 Task: Look for space in Medellín, Colombia from 9th June, 2023 to 16th June, 2023 for 2 adults in price range Rs.8000 to Rs.16000. Place can be entire place with 2 bedrooms having 2 beds and 1 bathroom. Property type can be house, flat, guest house. Amenities needed are: washing machine. Booking option can be shelf check-in. Required host language is English.
Action: Mouse moved to (441, 92)
Screenshot: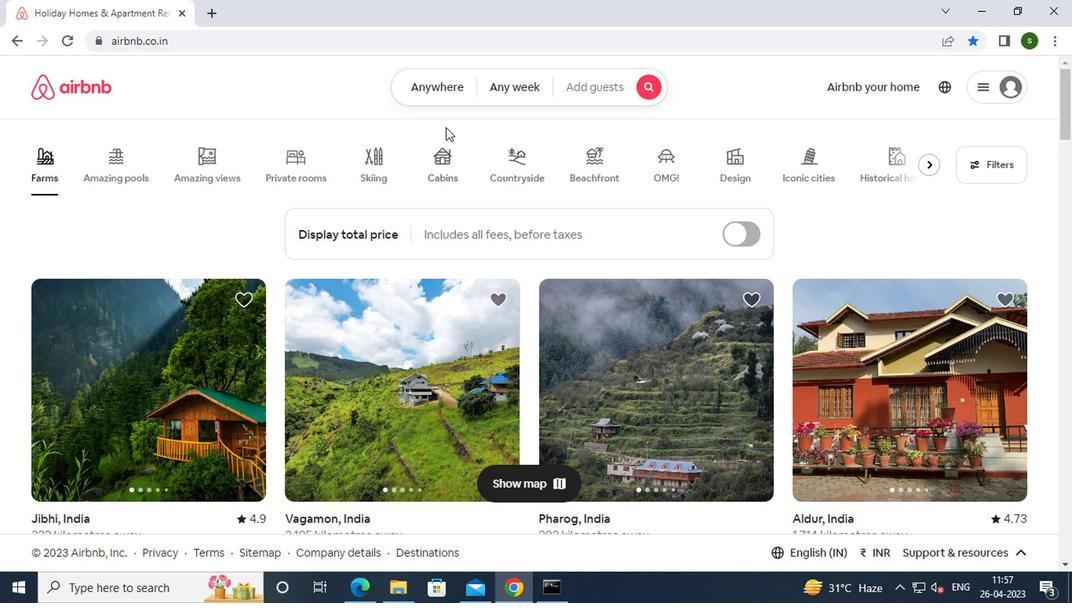 
Action: Mouse pressed left at (441, 92)
Screenshot: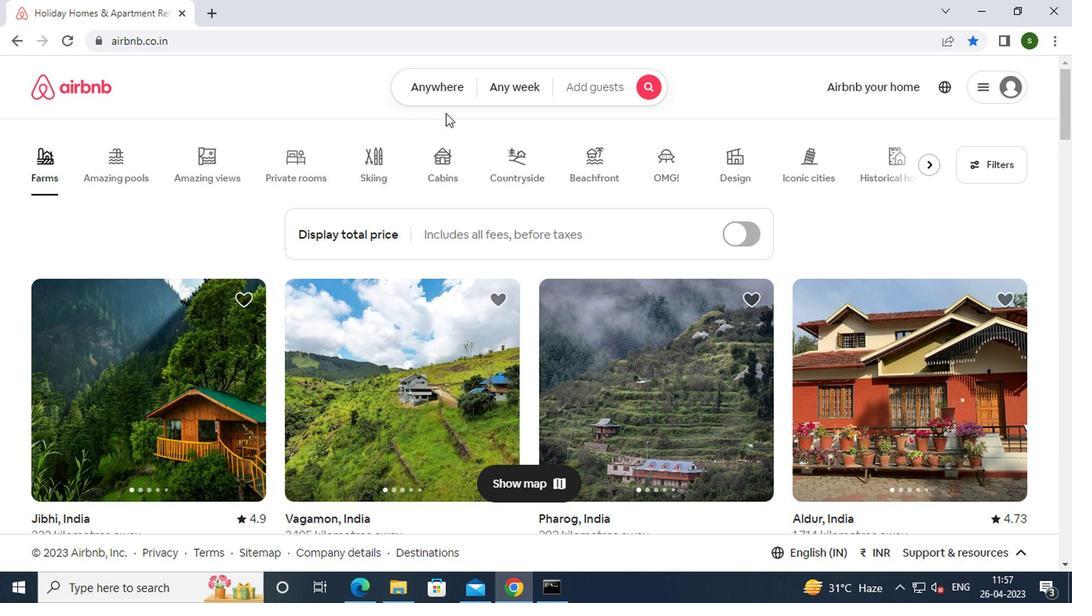 
Action: Mouse moved to (332, 147)
Screenshot: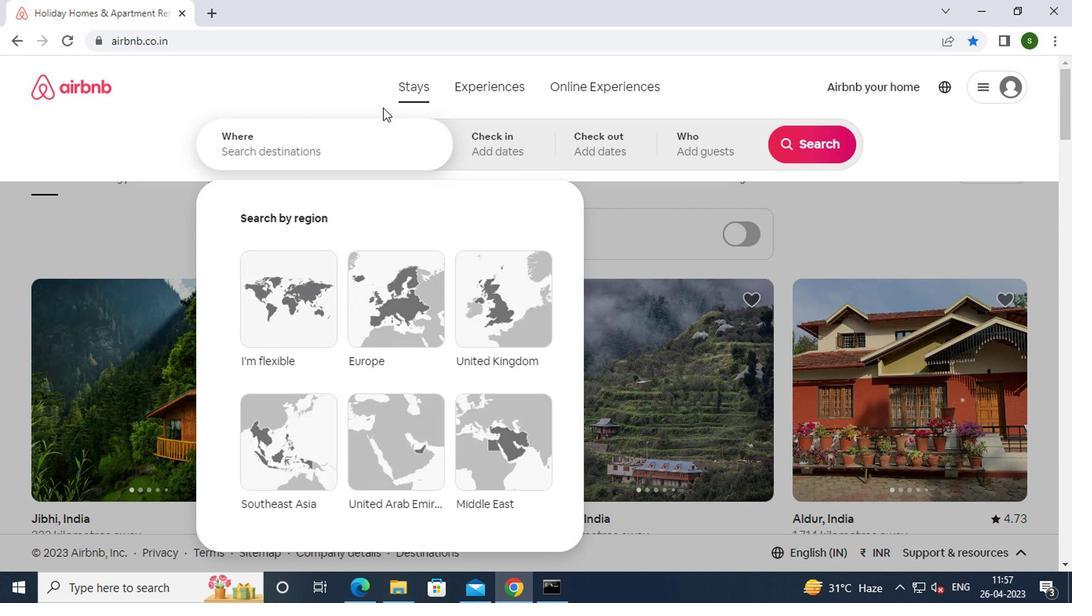 
Action: Mouse pressed left at (332, 147)
Screenshot: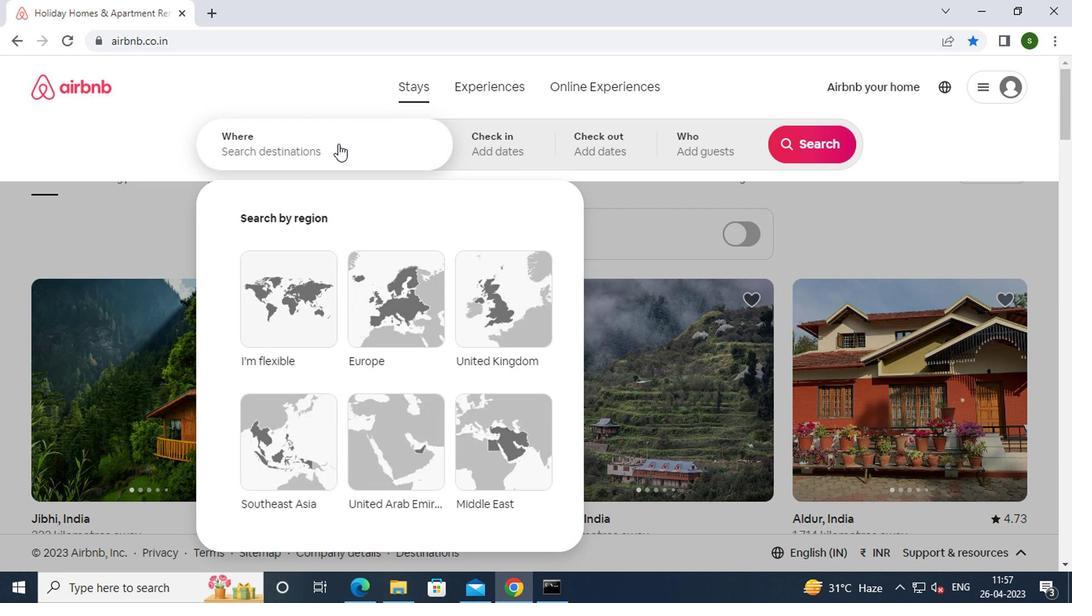 
Action: Key pressed m<Key.caps_lock>edellin,<Key.space><Key.caps_lock>c<Key.caps_lock>olombia<Key.enter>
Screenshot: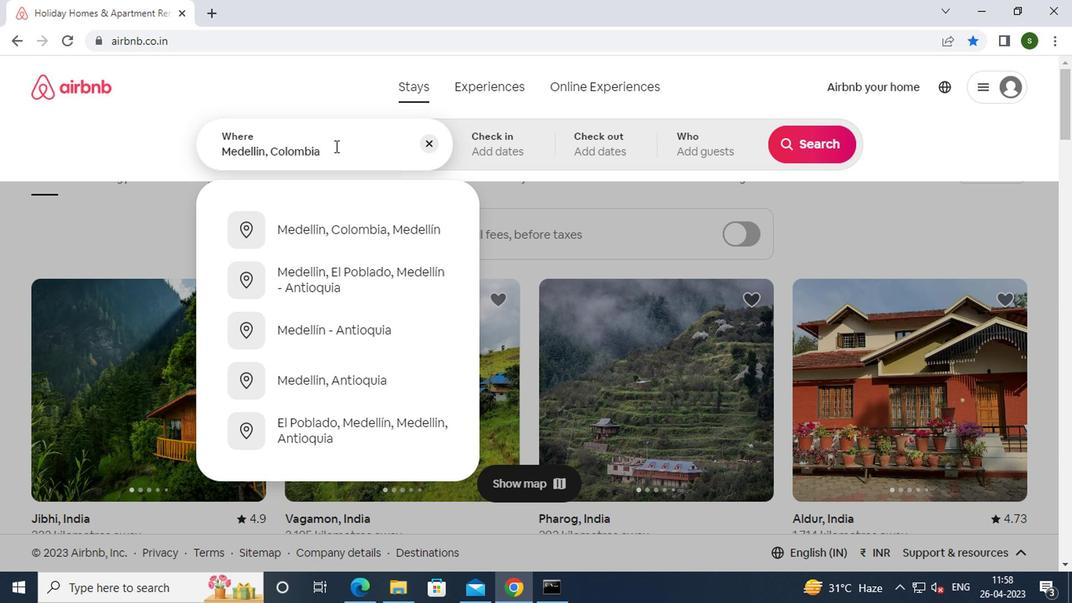 
Action: Mouse moved to (792, 268)
Screenshot: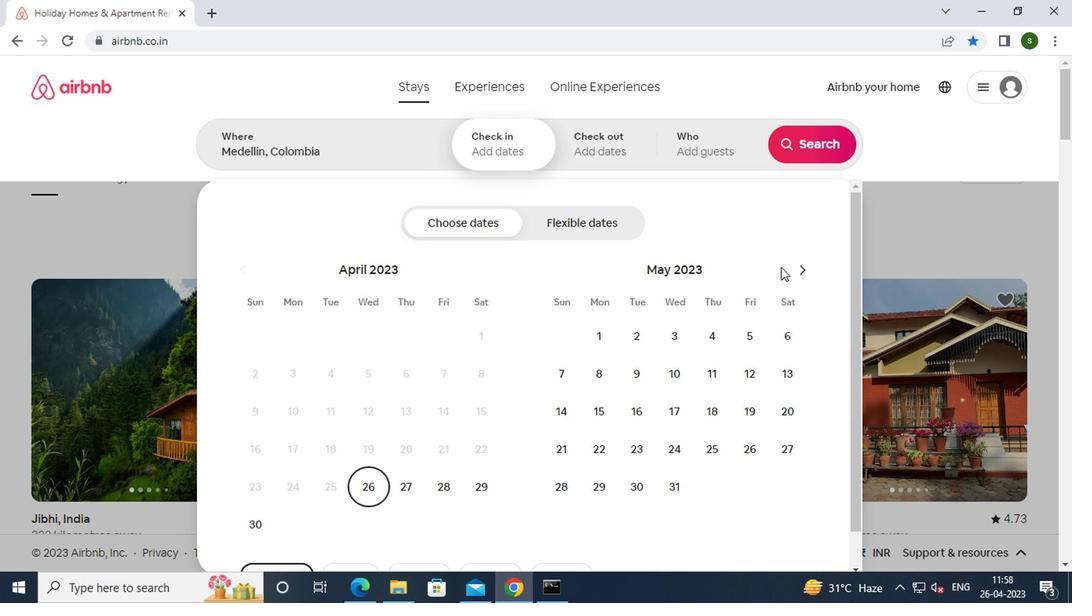 
Action: Mouse pressed left at (792, 268)
Screenshot: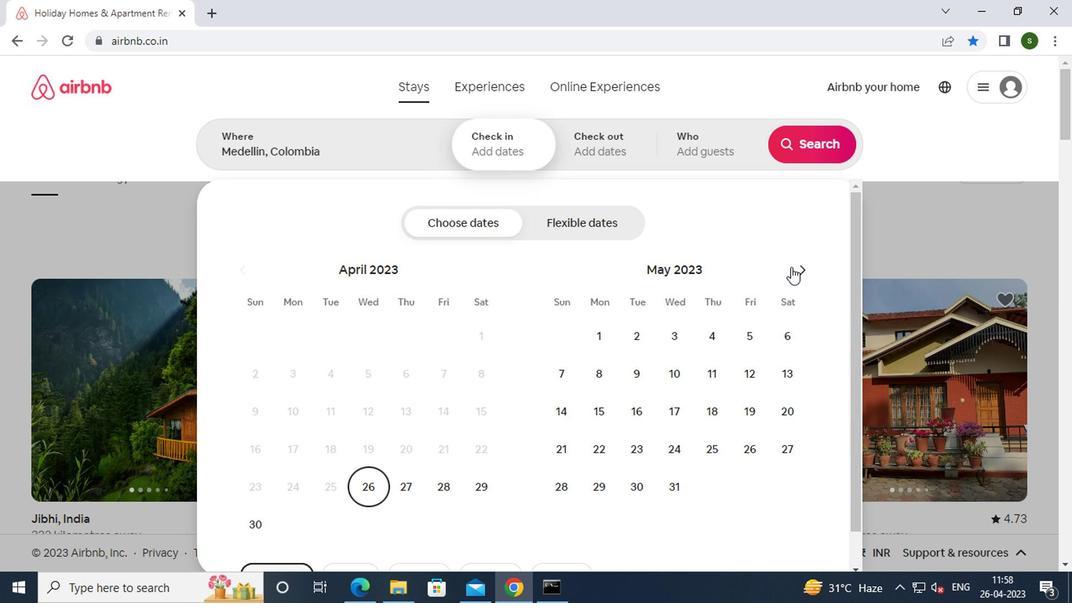 
Action: Mouse moved to (748, 371)
Screenshot: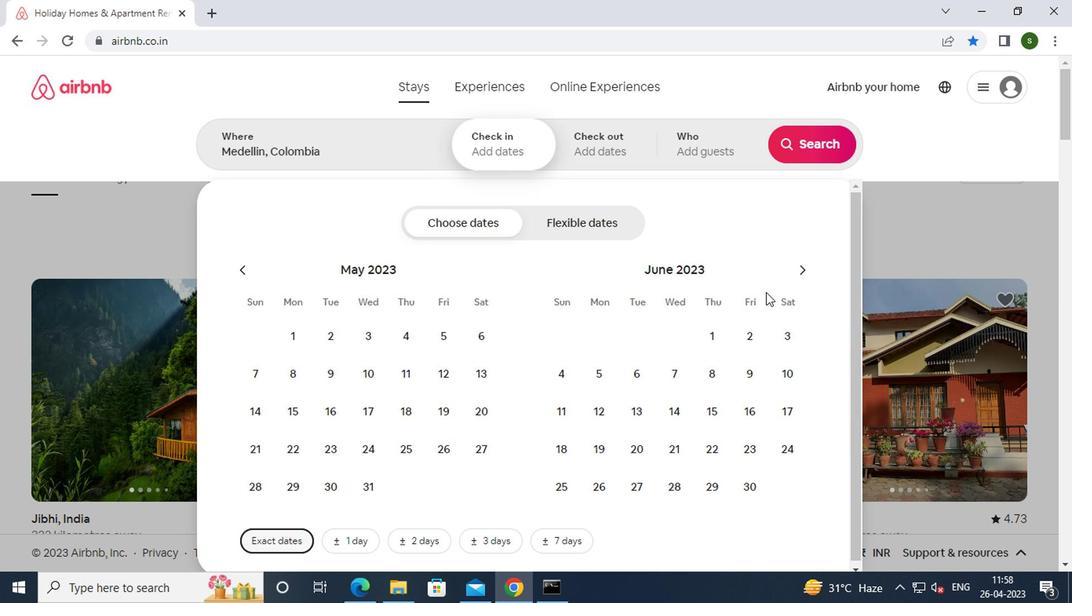 
Action: Mouse pressed left at (748, 371)
Screenshot: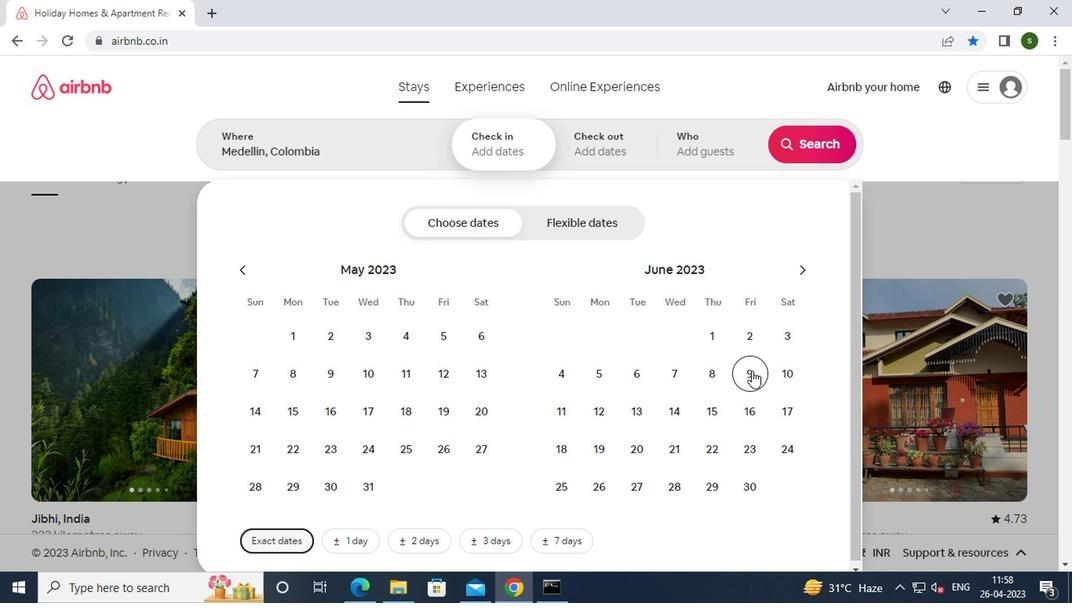 
Action: Mouse moved to (744, 405)
Screenshot: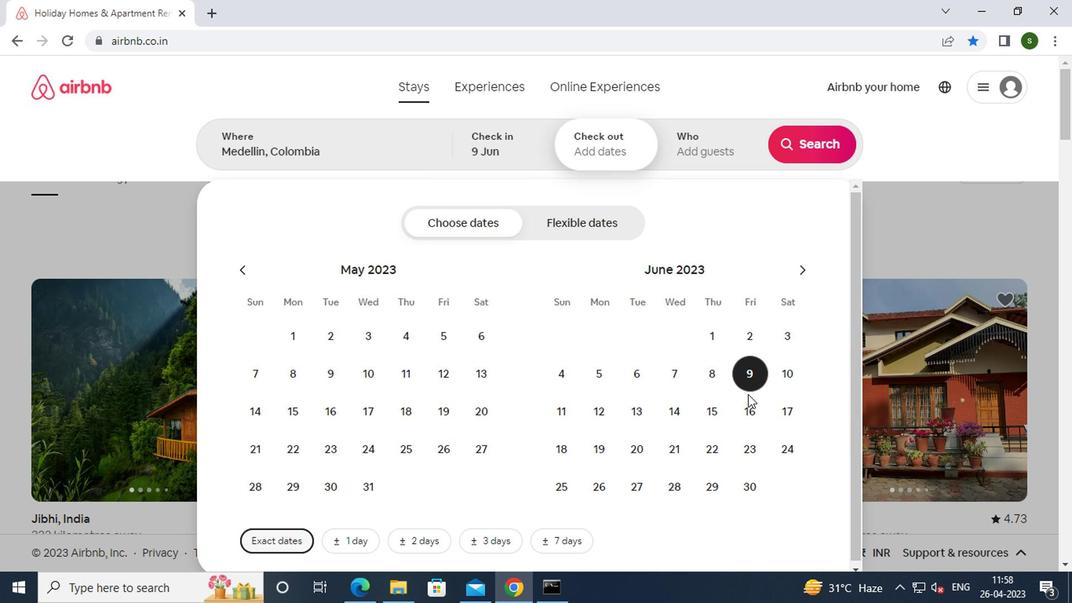 
Action: Mouse pressed left at (744, 405)
Screenshot: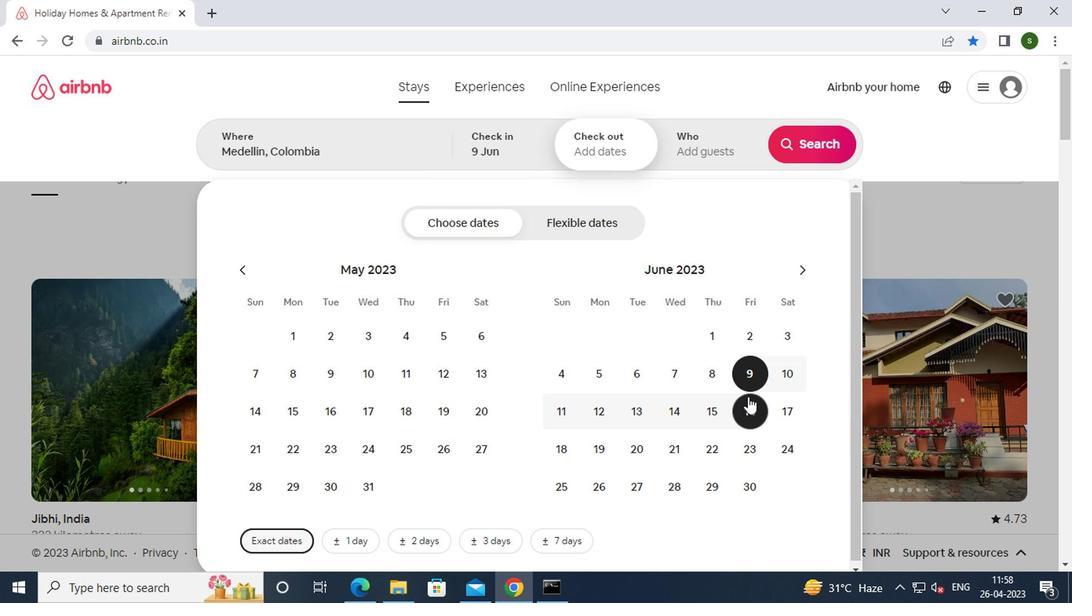 
Action: Mouse moved to (711, 155)
Screenshot: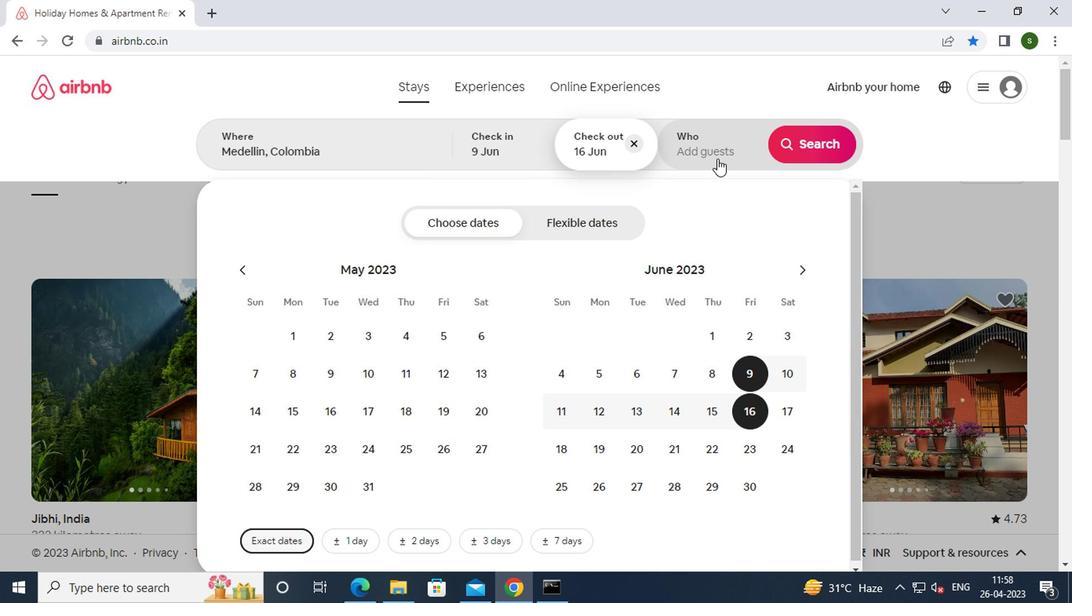 
Action: Mouse pressed left at (711, 155)
Screenshot: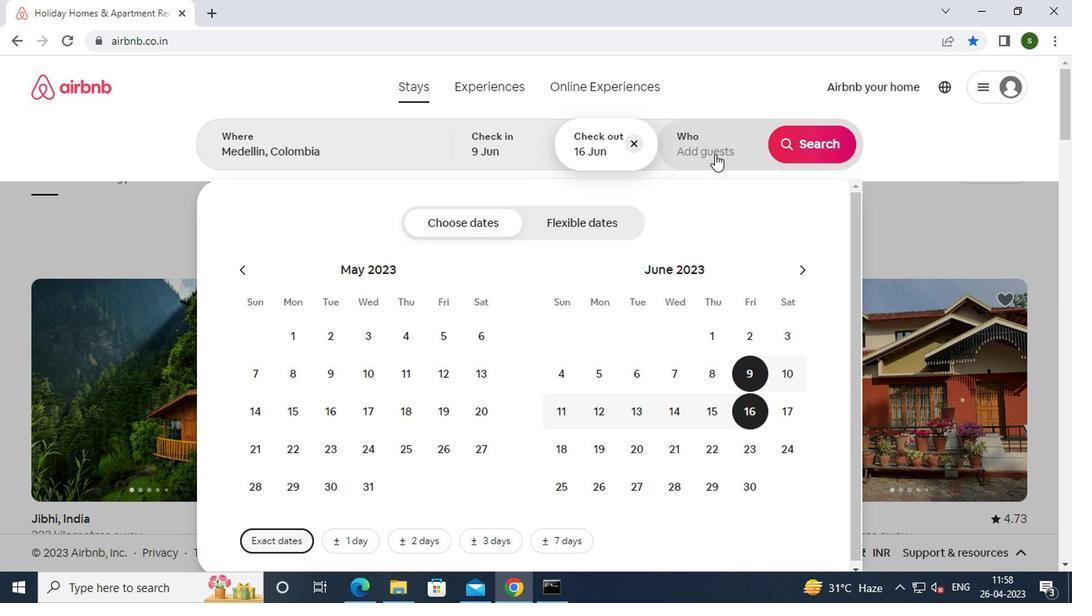 
Action: Mouse moved to (810, 233)
Screenshot: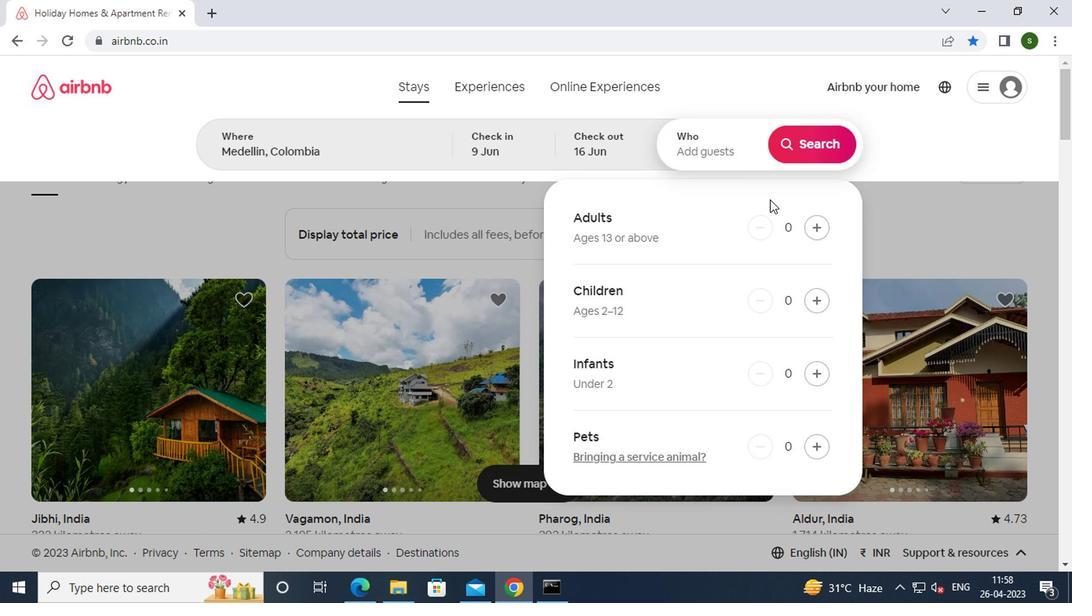 
Action: Mouse pressed left at (810, 233)
Screenshot: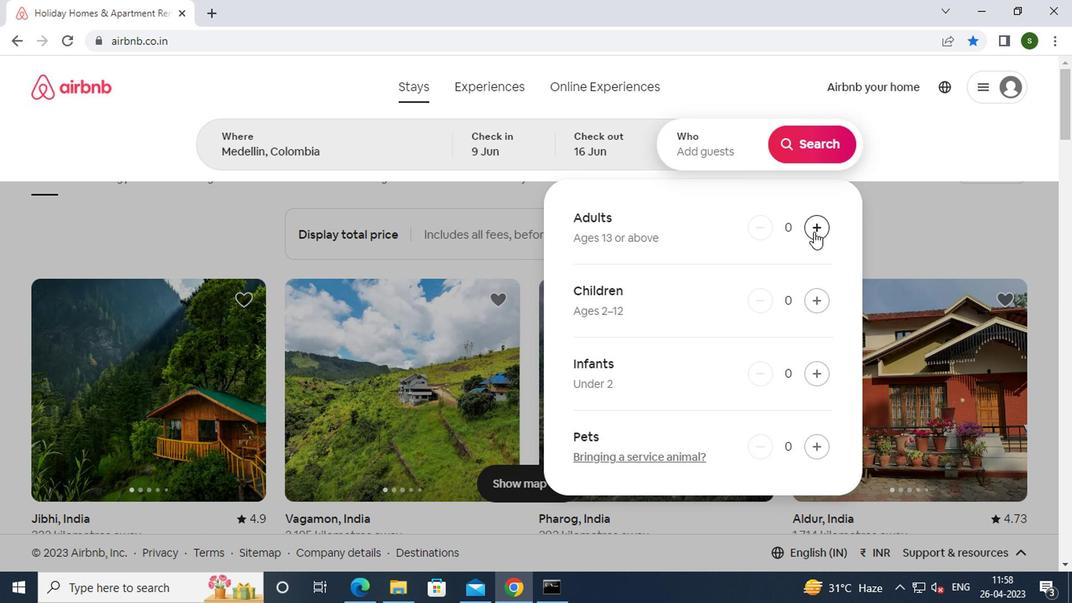 
Action: Mouse pressed left at (810, 233)
Screenshot: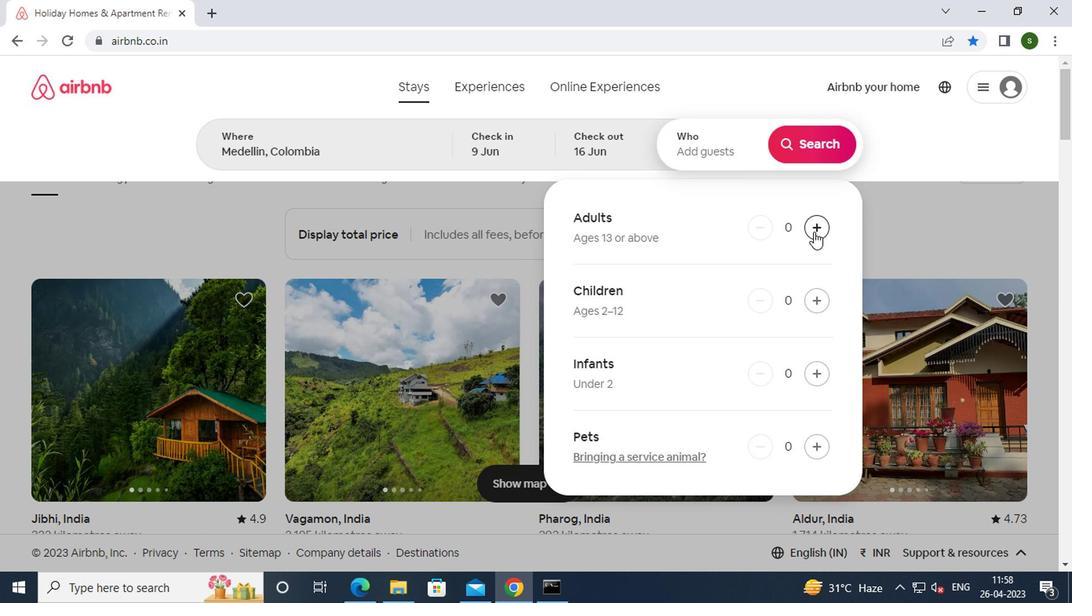 
Action: Mouse moved to (815, 139)
Screenshot: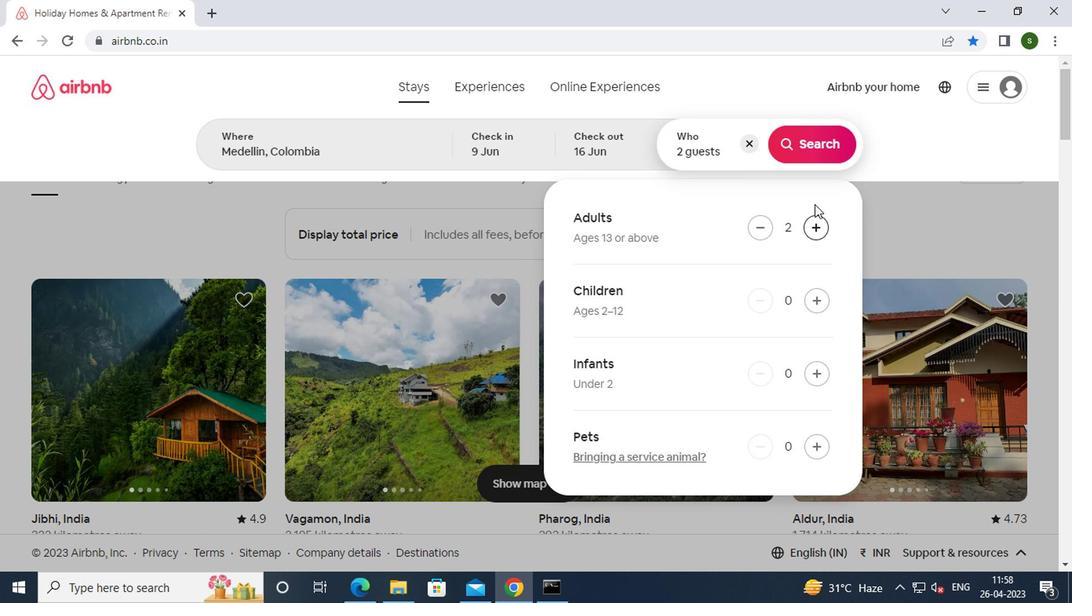 
Action: Mouse pressed left at (815, 139)
Screenshot: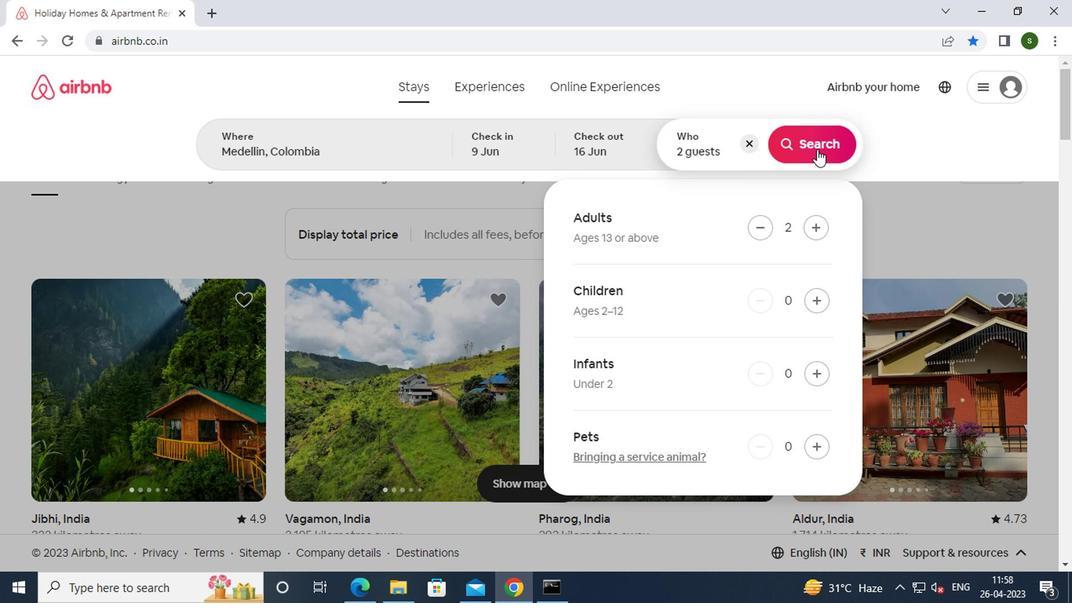 
Action: Mouse moved to (994, 151)
Screenshot: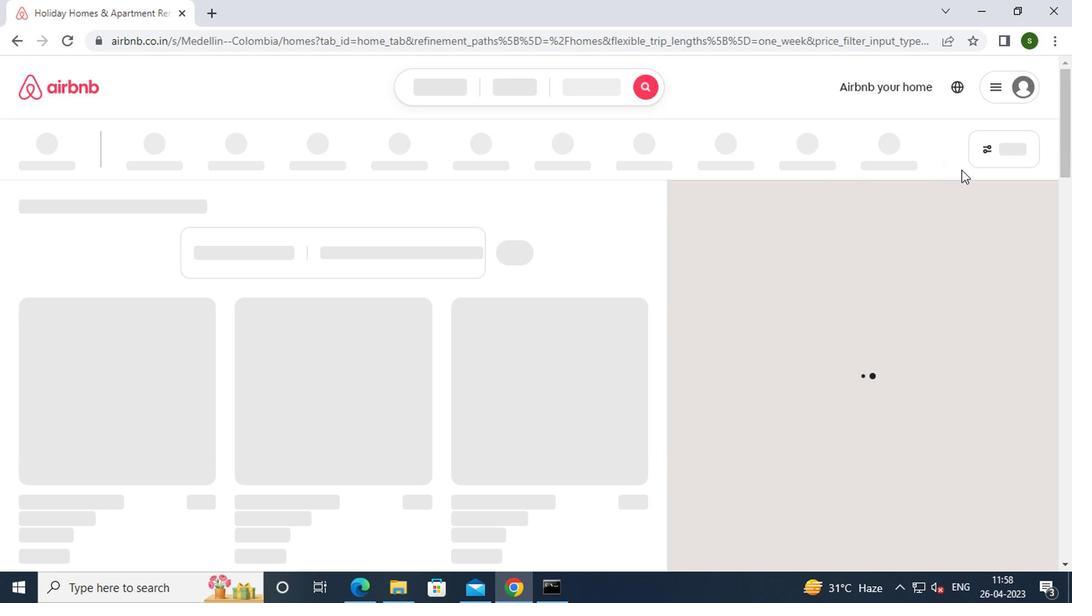 
Action: Mouse pressed left at (994, 151)
Screenshot: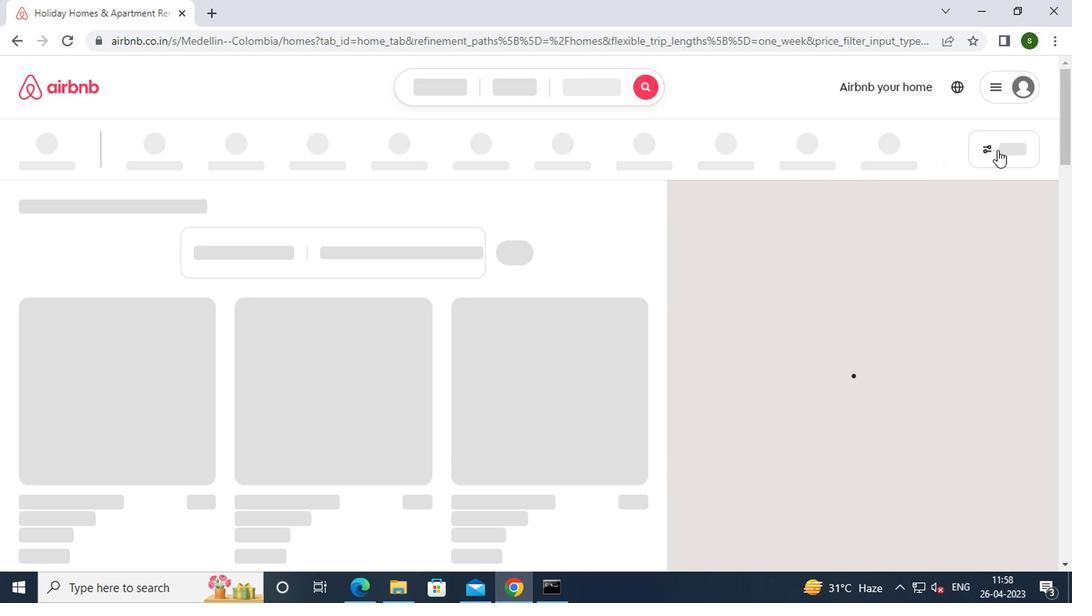 
Action: Mouse moved to (485, 350)
Screenshot: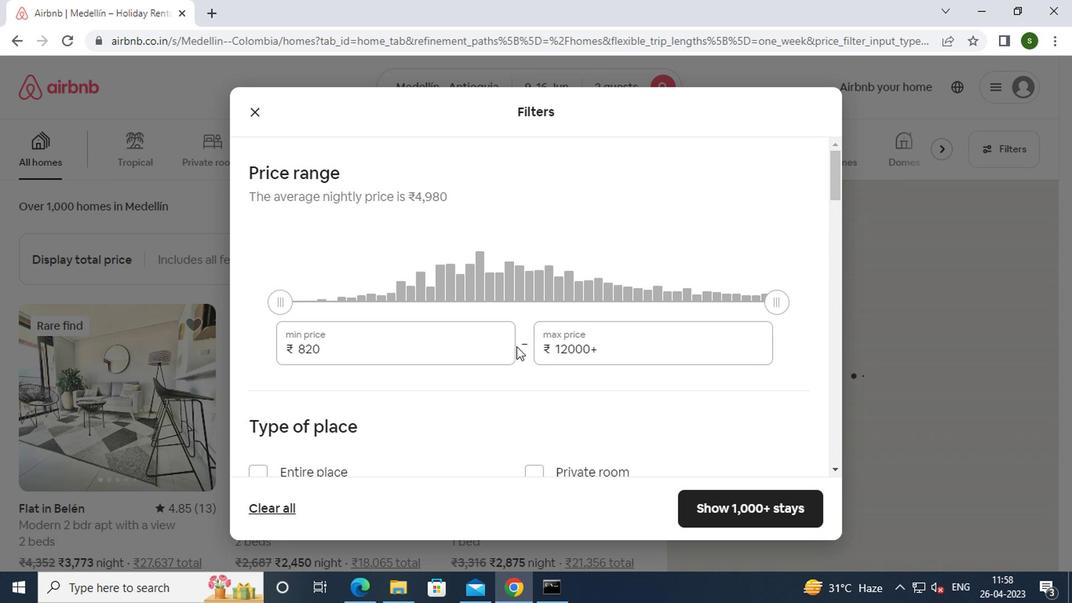 
Action: Mouse pressed left at (485, 350)
Screenshot: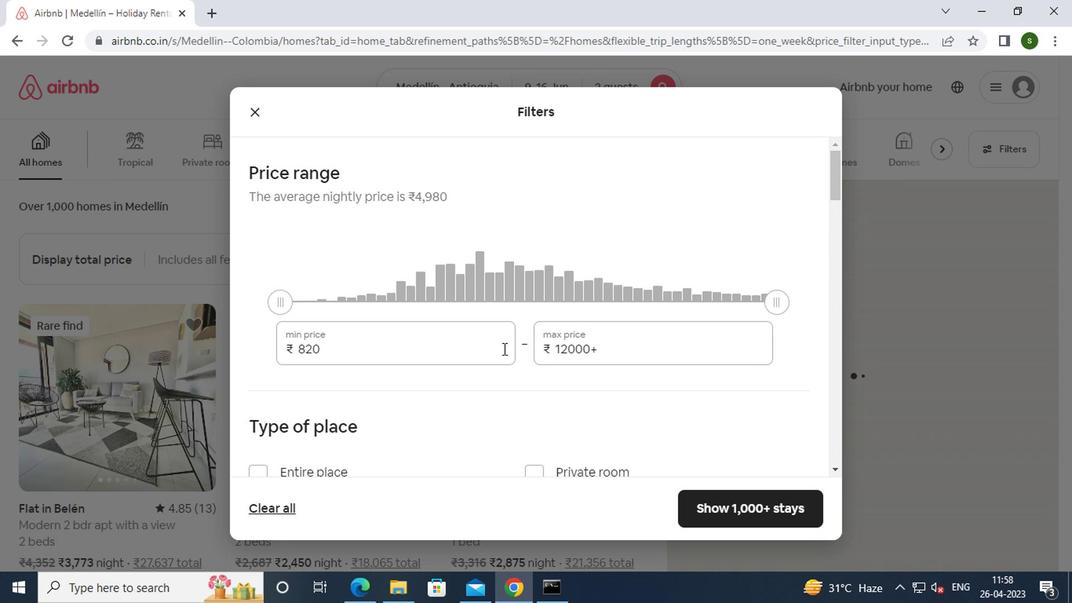 
Action: Mouse moved to (481, 347)
Screenshot: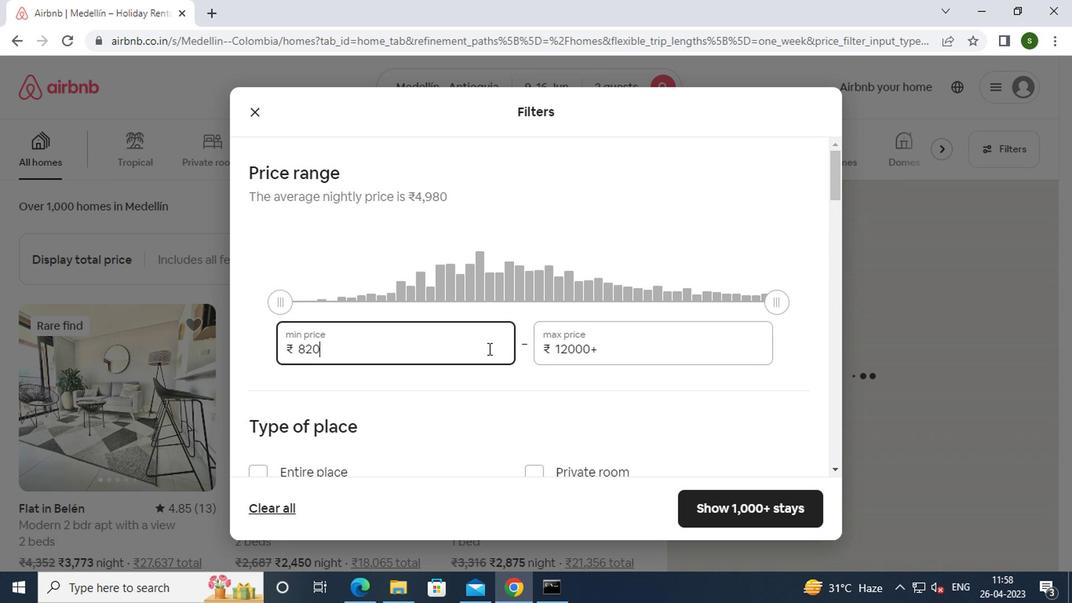 
Action: Key pressed <Key.backspace><Key.backspace><Key.backspace><Key.backspace><Key.backspace><Key.backspace><Key.backspace><Key.backspace>8000
Screenshot: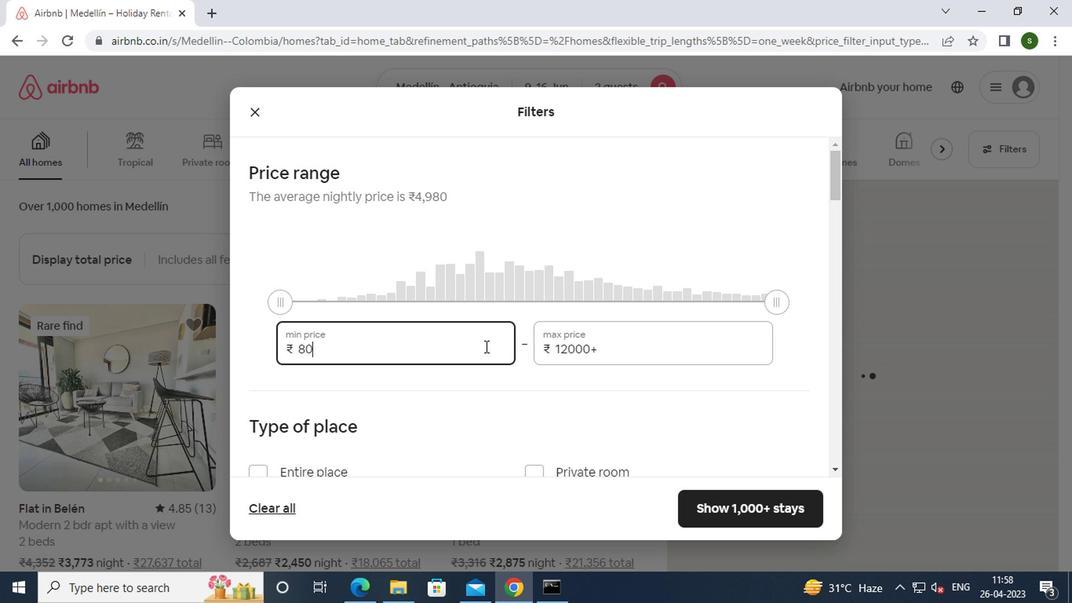
Action: Mouse moved to (592, 341)
Screenshot: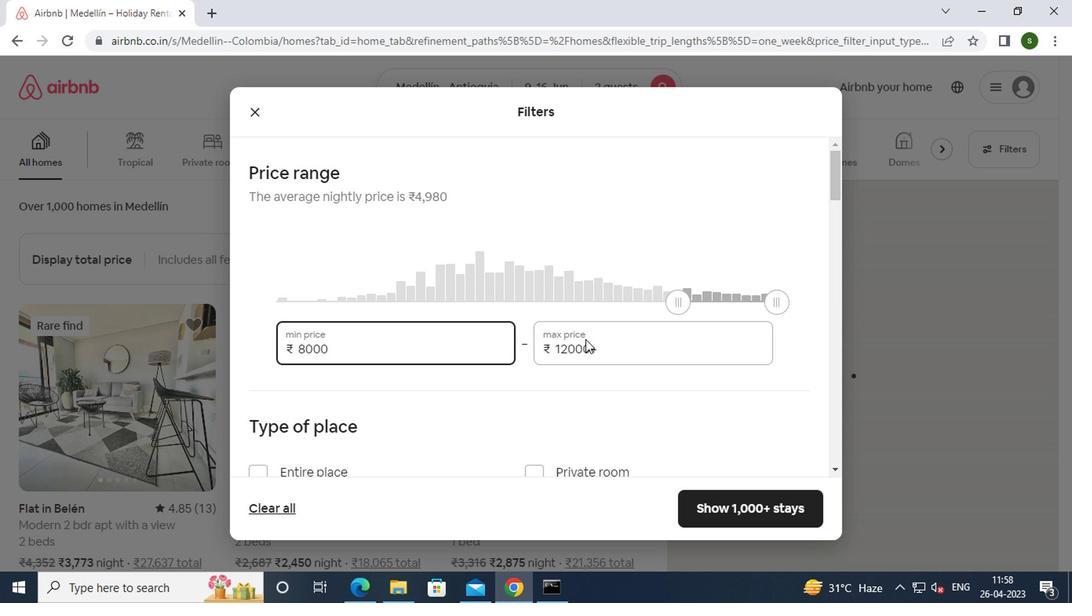 
Action: Mouse pressed left at (592, 341)
Screenshot: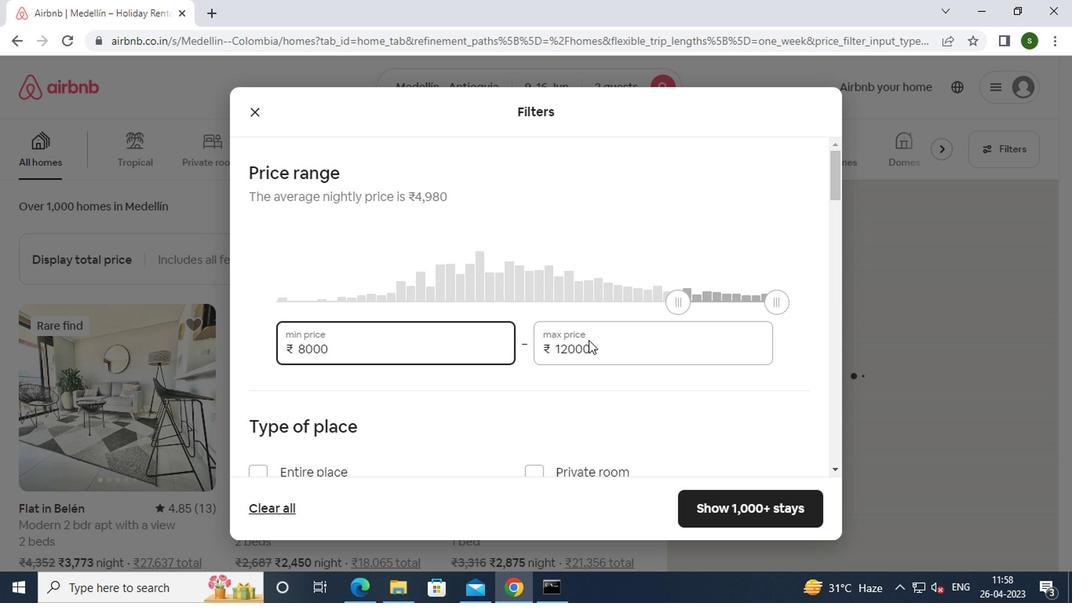 
Action: Mouse moved to (578, 336)
Screenshot: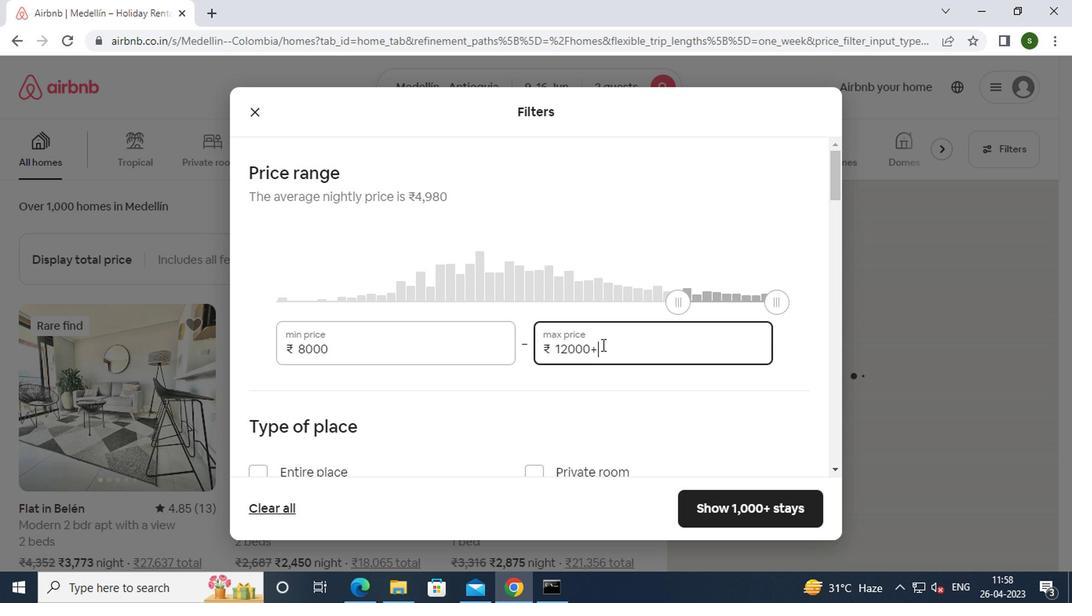 
Action: Key pressed <Key.backspace><Key.backspace><Key.backspace><Key.backspace><Key.backspace><Key.backspace><Key.backspace><Key.backspace><Key.backspace><Key.backspace><Key.backspace><Key.backspace><Key.backspace><Key.backspace><Key.backspace><Key.backspace>16000
Screenshot: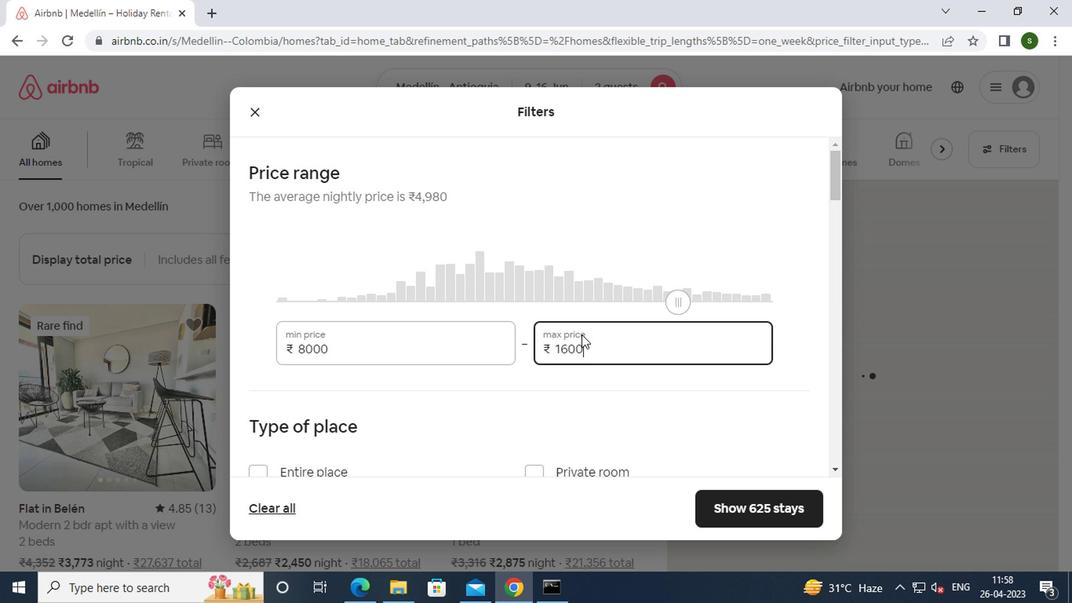 
Action: Mouse moved to (488, 336)
Screenshot: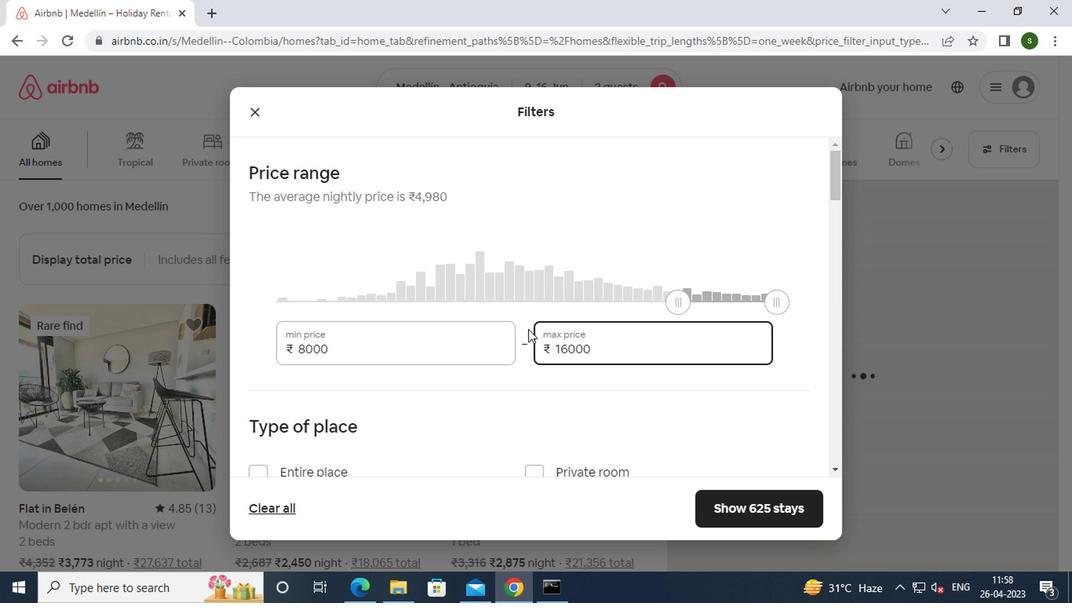 
Action: Mouse scrolled (488, 336) with delta (0, 0)
Screenshot: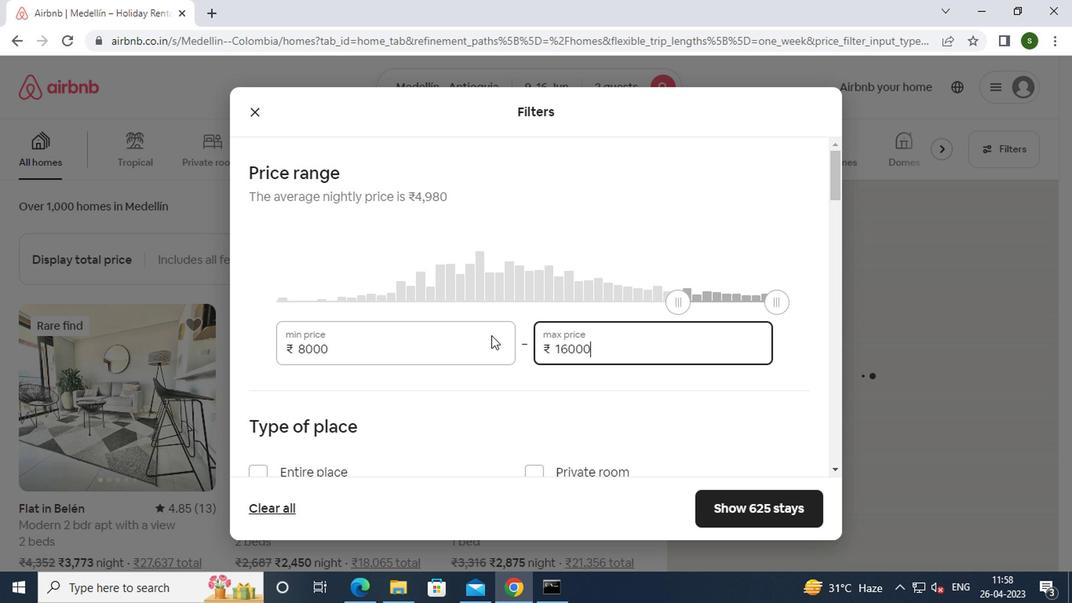 
Action: Mouse scrolled (488, 336) with delta (0, 0)
Screenshot: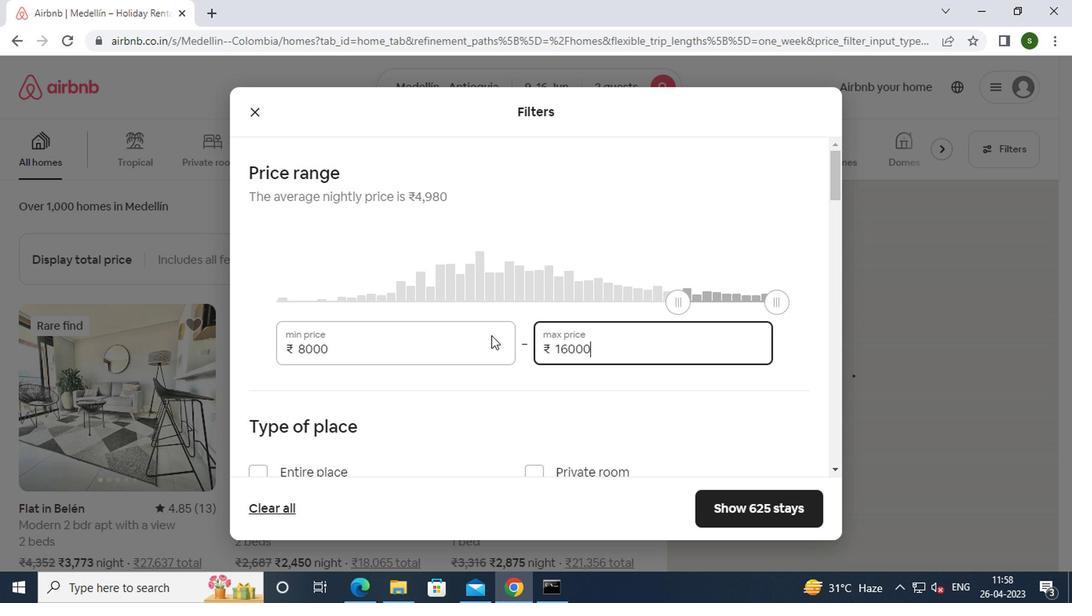 
Action: Mouse moved to (322, 323)
Screenshot: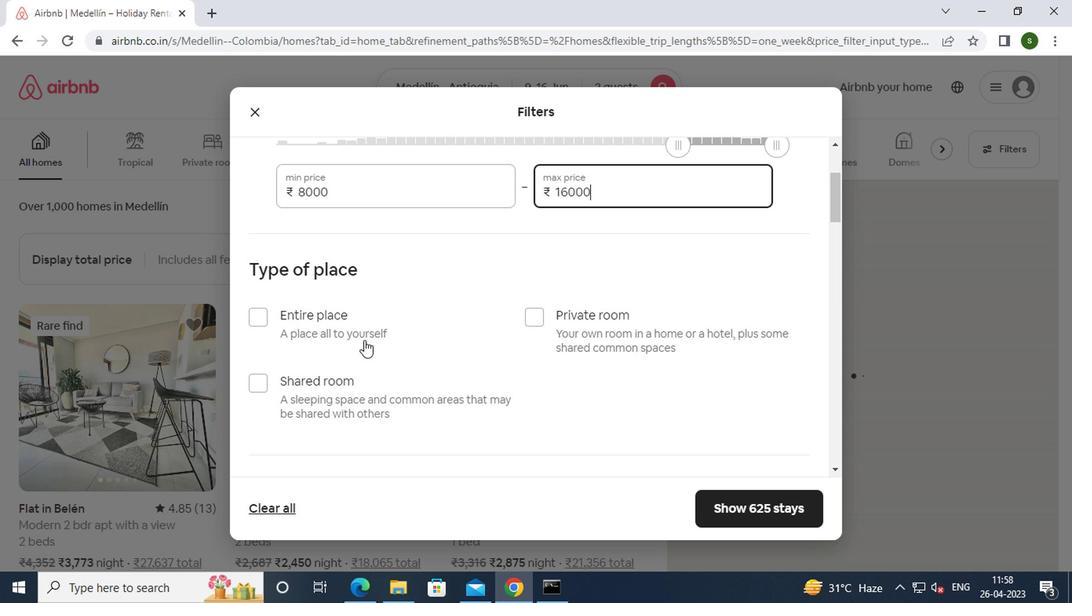 
Action: Mouse pressed left at (322, 323)
Screenshot: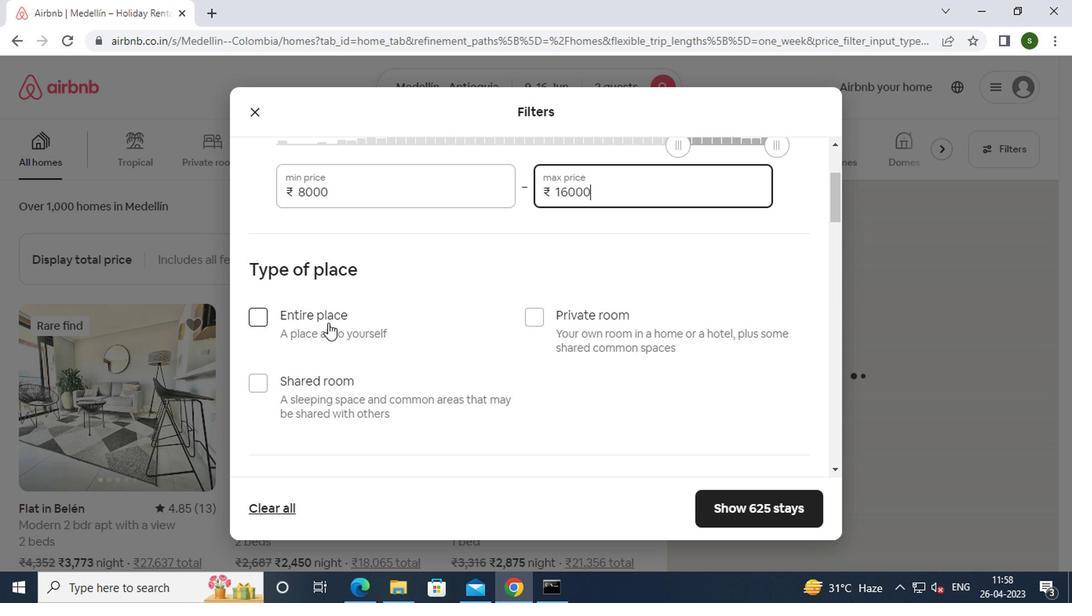 
Action: Mouse moved to (404, 326)
Screenshot: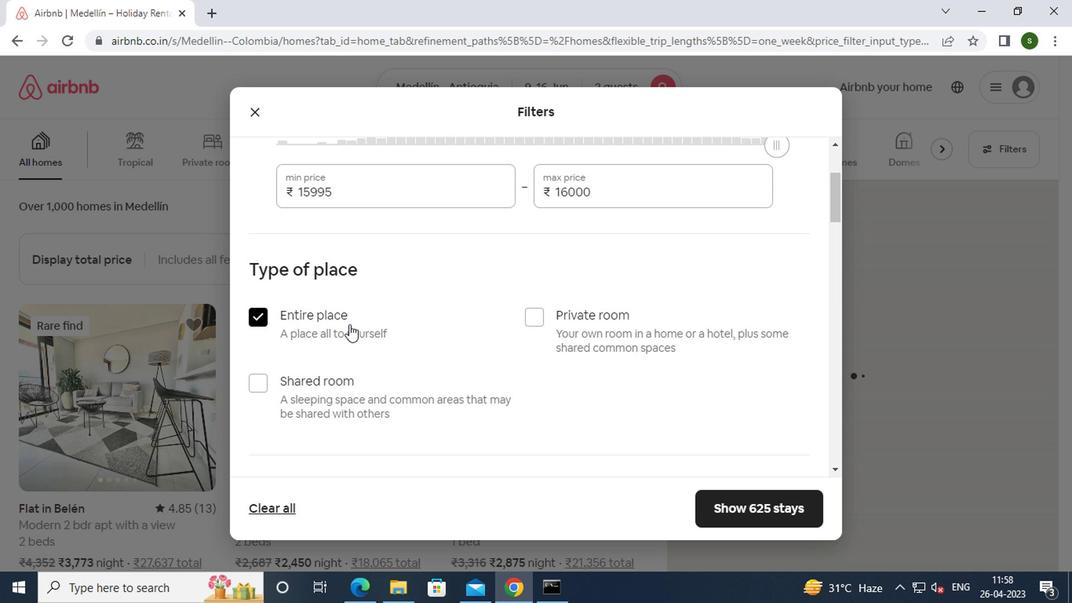 
Action: Mouse scrolled (404, 325) with delta (0, -1)
Screenshot: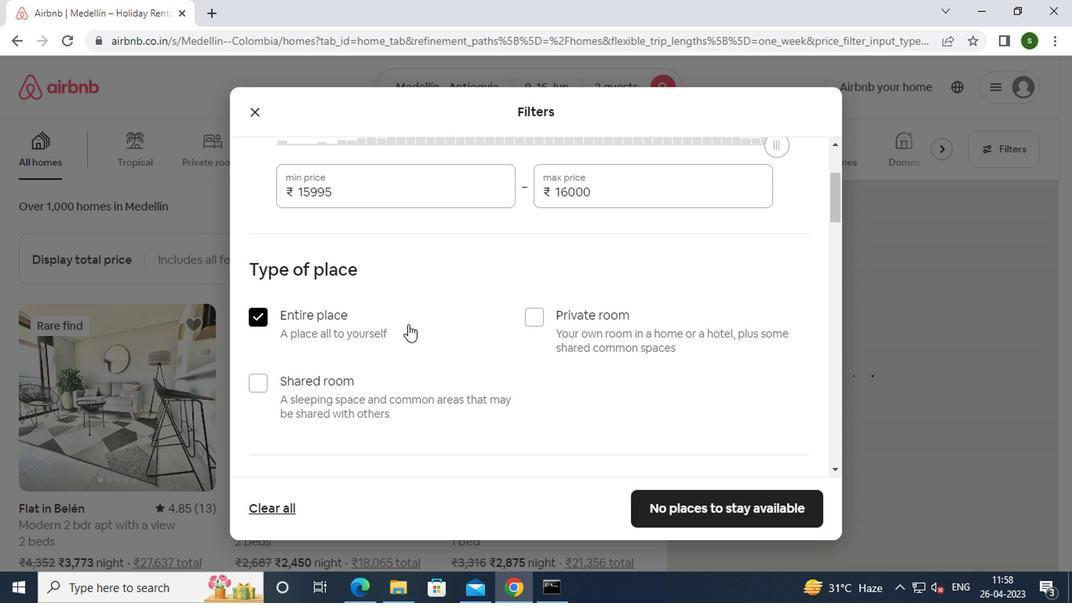 
Action: Mouse scrolled (404, 325) with delta (0, -1)
Screenshot: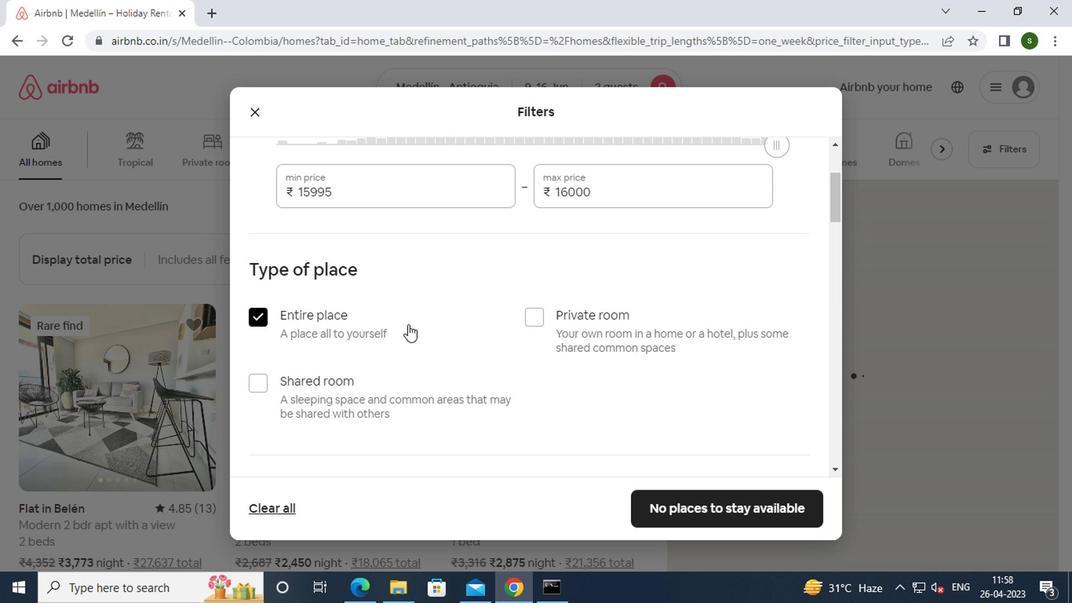 
Action: Mouse scrolled (404, 325) with delta (0, -1)
Screenshot: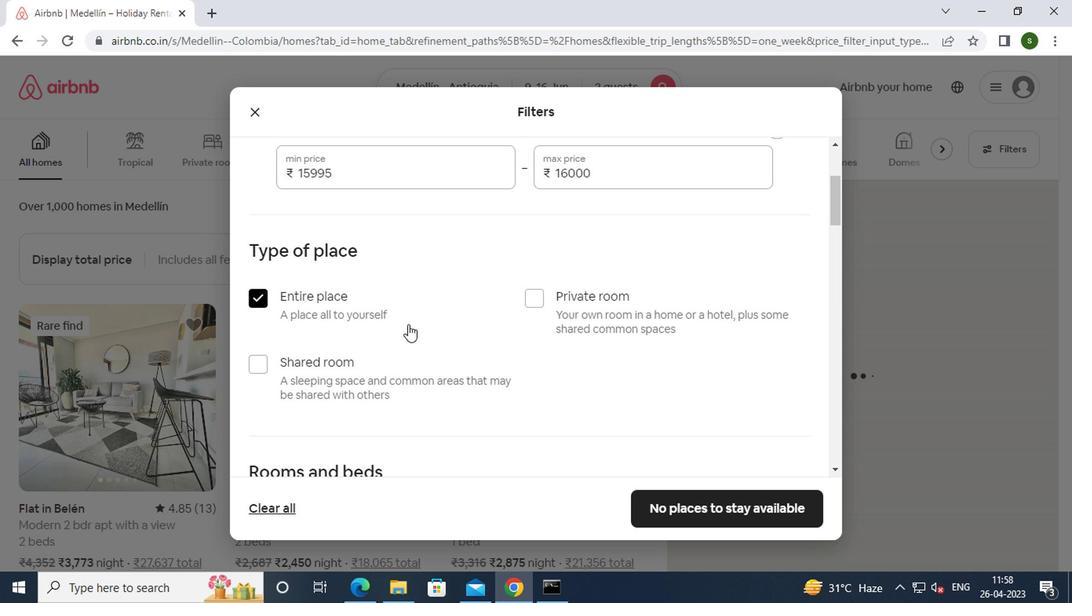 
Action: Mouse scrolled (404, 325) with delta (0, -1)
Screenshot: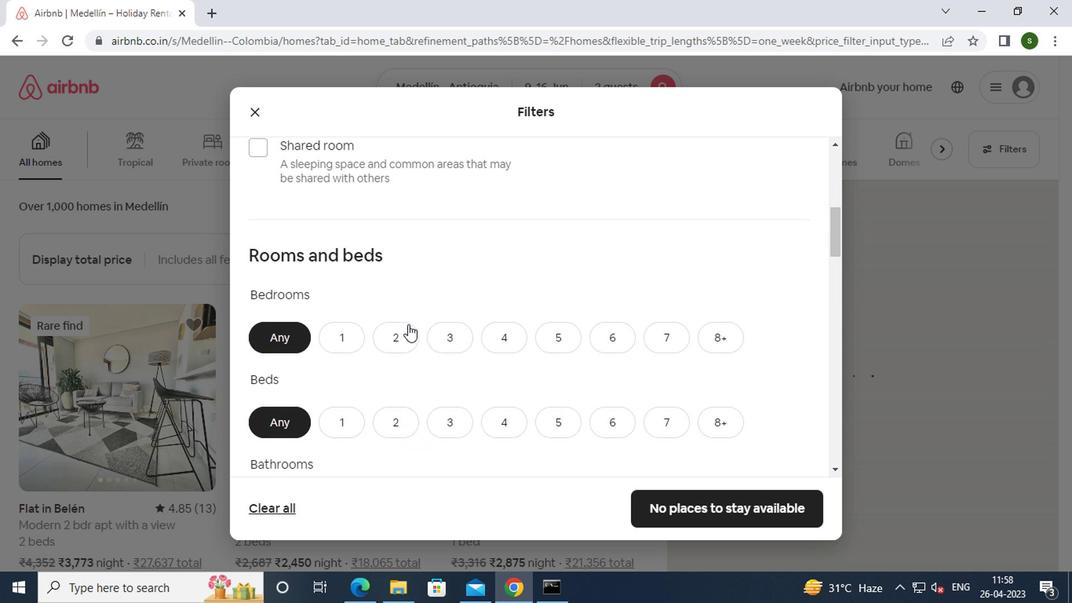
Action: Mouse moved to (403, 264)
Screenshot: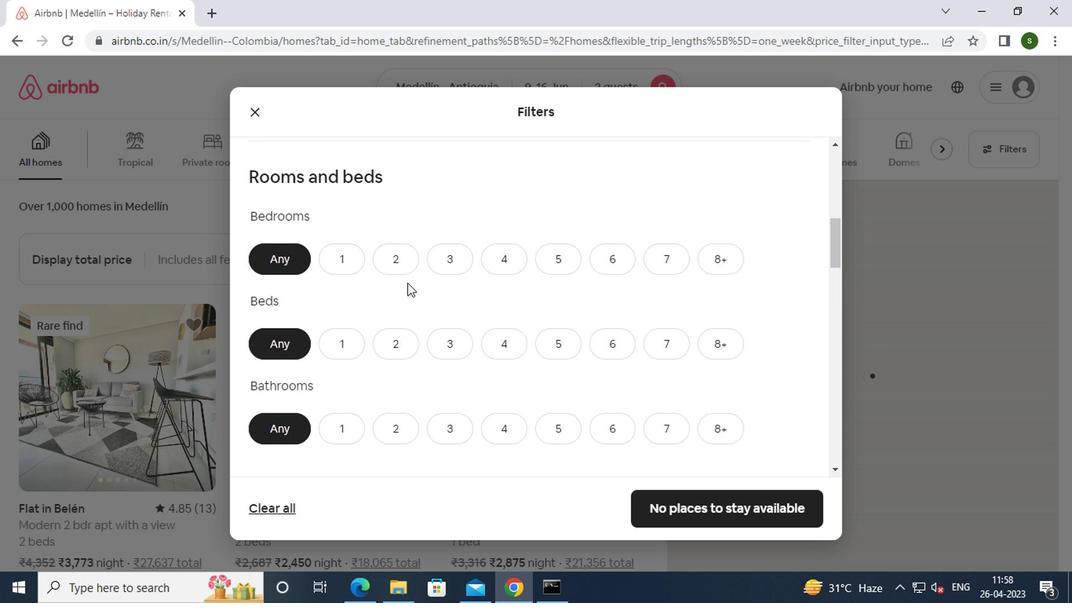 
Action: Mouse pressed left at (403, 264)
Screenshot: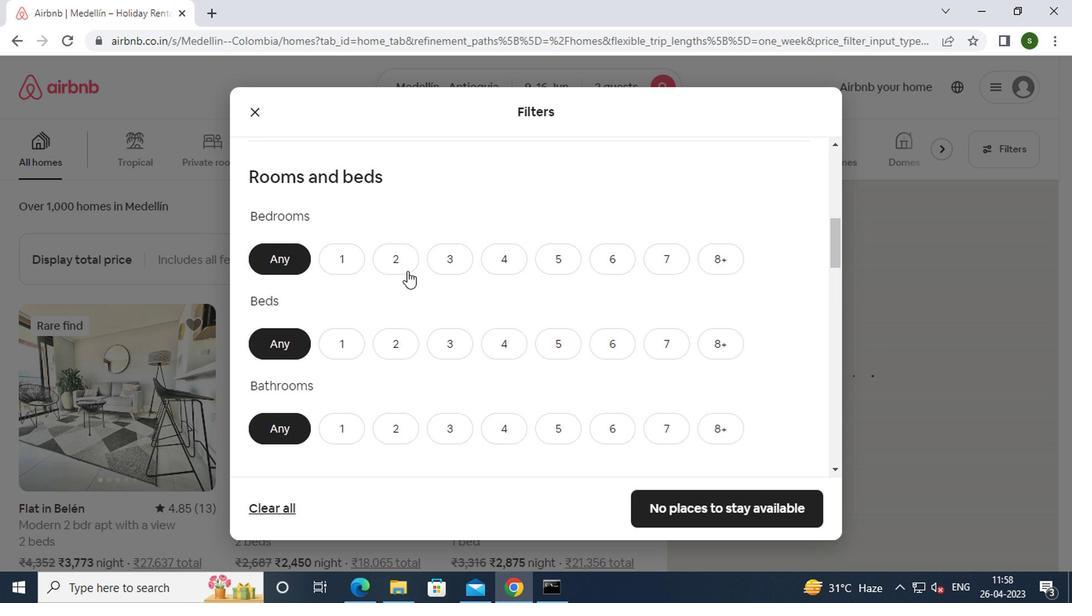 
Action: Mouse moved to (394, 346)
Screenshot: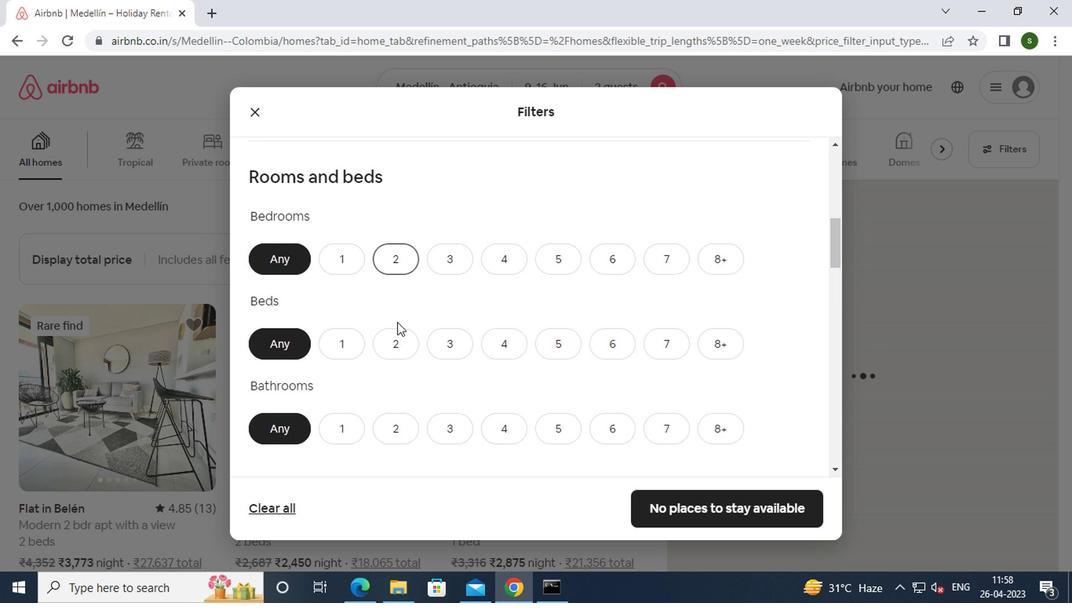 
Action: Mouse pressed left at (394, 346)
Screenshot: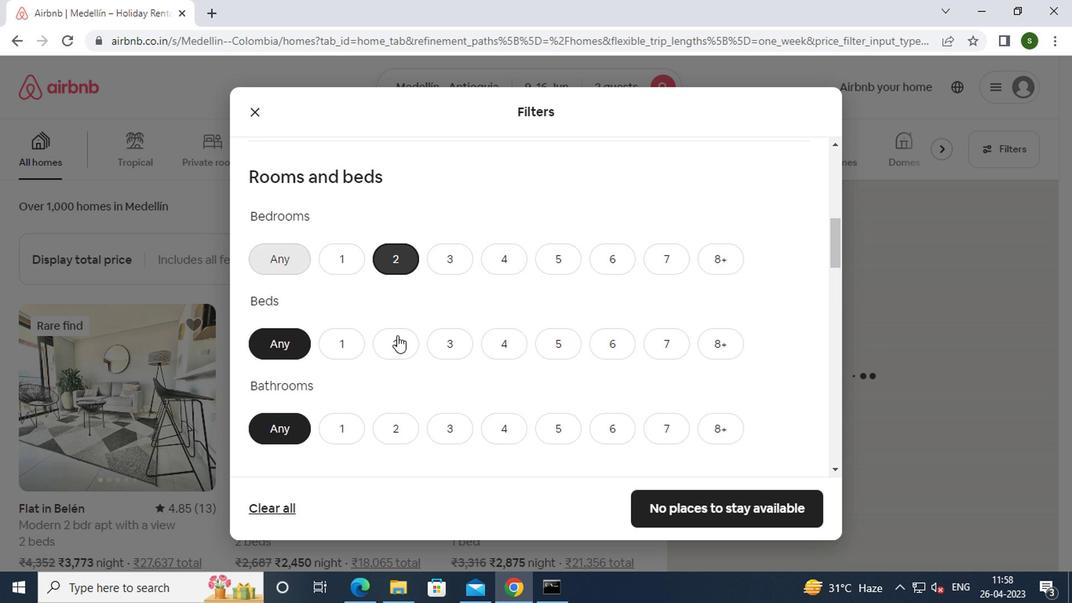 
Action: Mouse moved to (333, 423)
Screenshot: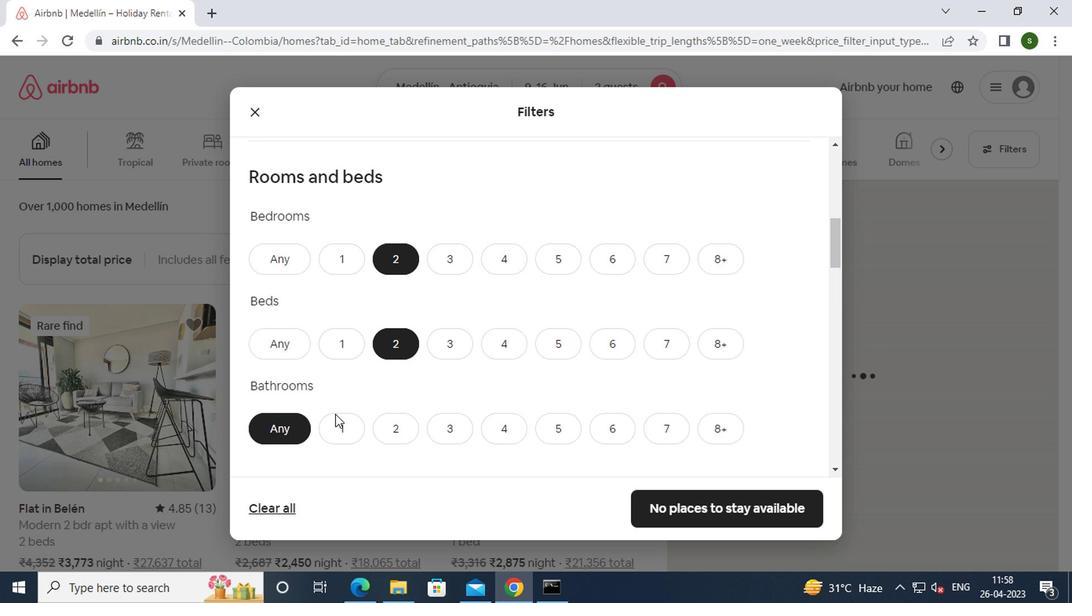 
Action: Mouse pressed left at (333, 423)
Screenshot: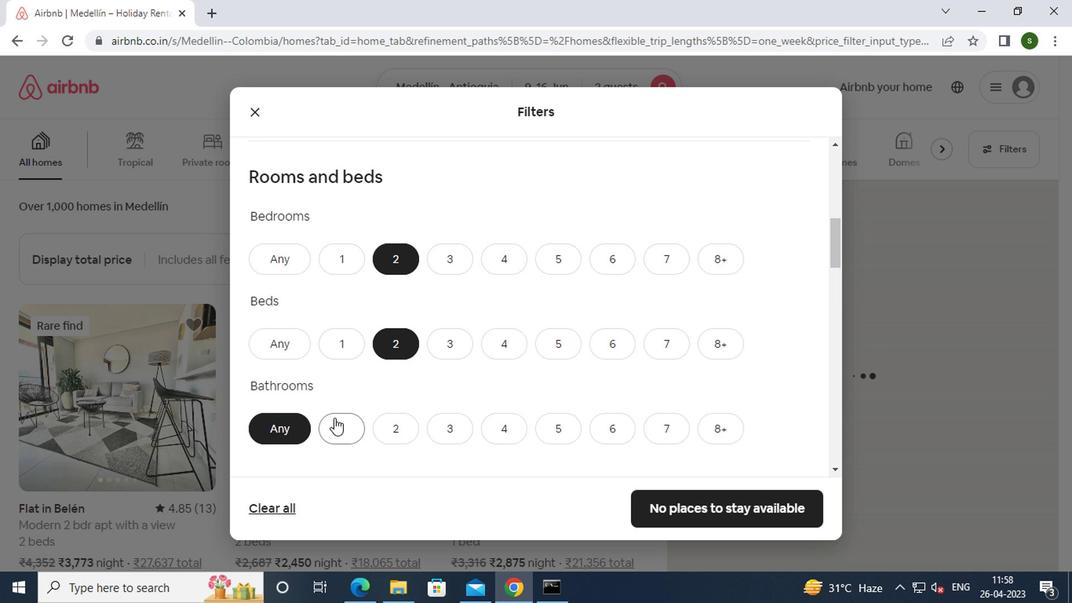 
Action: Mouse moved to (464, 336)
Screenshot: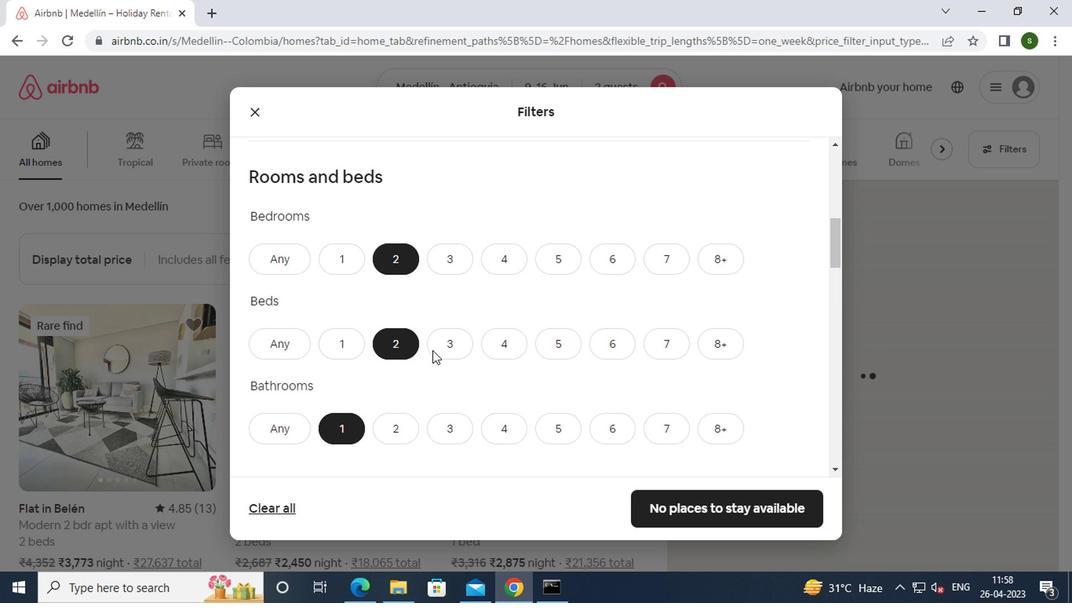 
Action: Mouse scrolled (464, 336) with delta (0, 0)
Screenshot: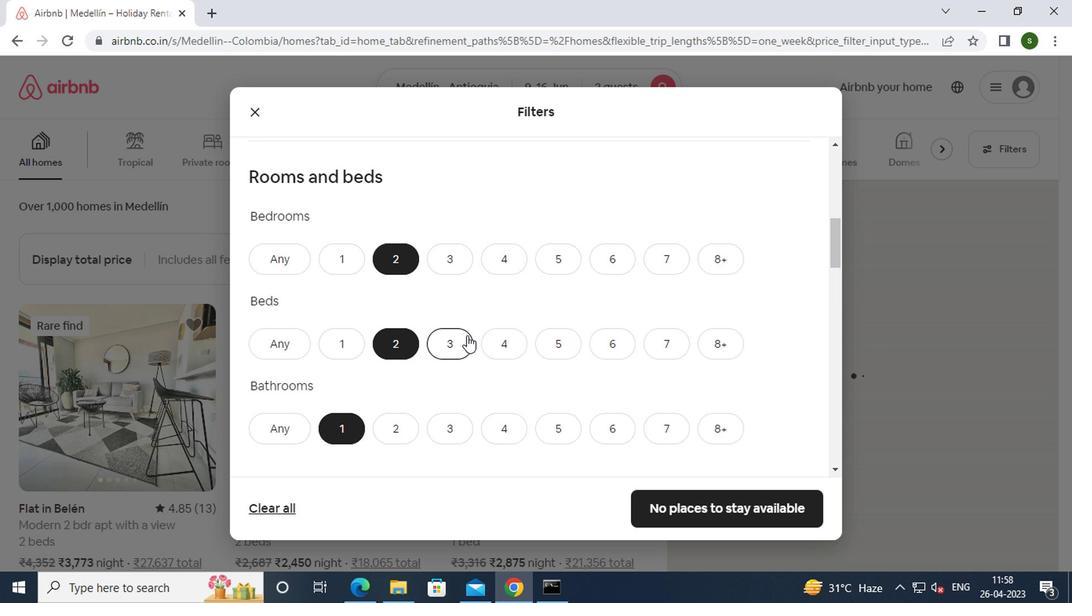 
Action: Mouse scrolled (464, 336) with delta (0, 0)
Screenshot: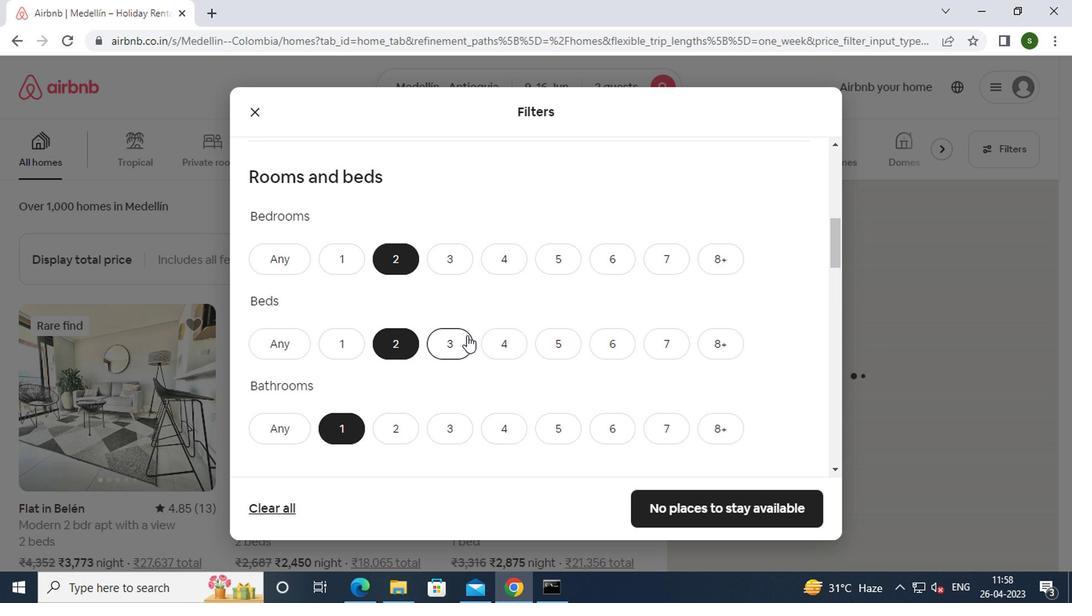 
Action: Mouse scrolled (464, 336) with delta (0, 0)
Screenshot: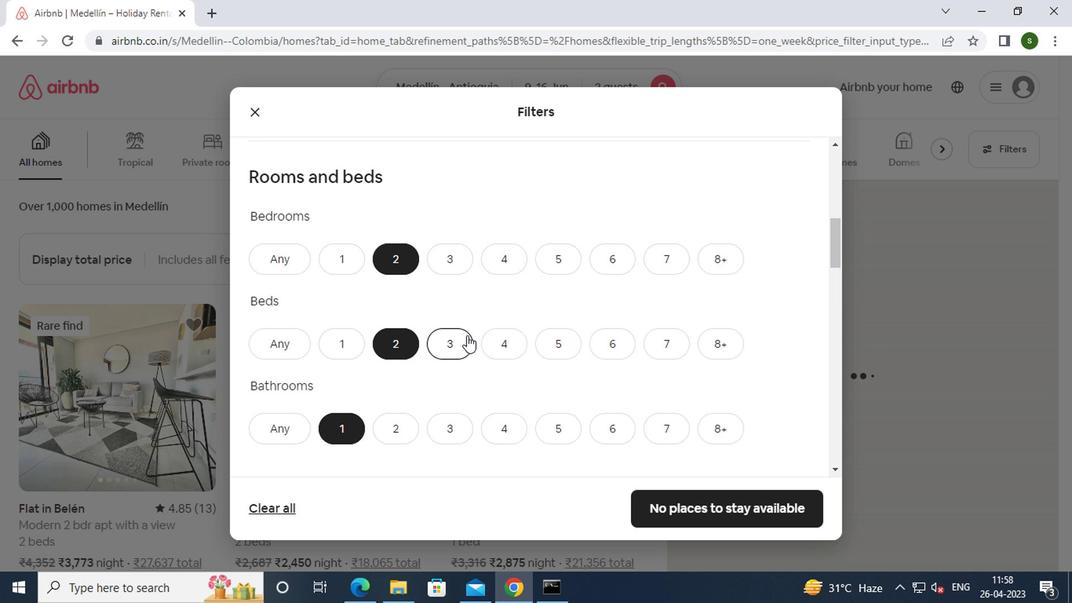 
Action: Mouse moved to (324, 371)
Screenshot: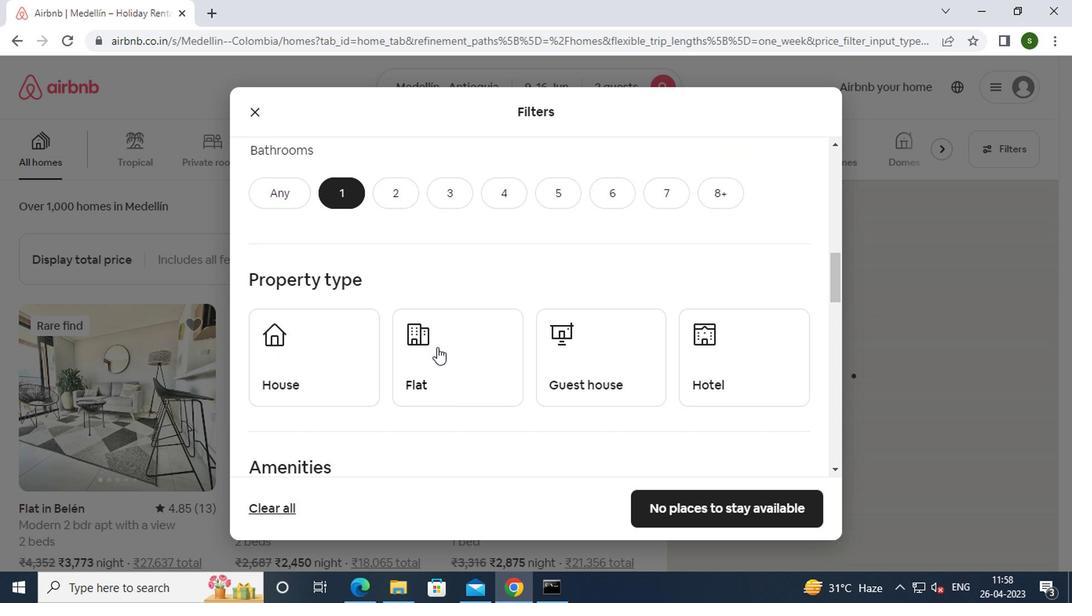 
Action: Mouse pressed left at (324, 371)
Screenshot: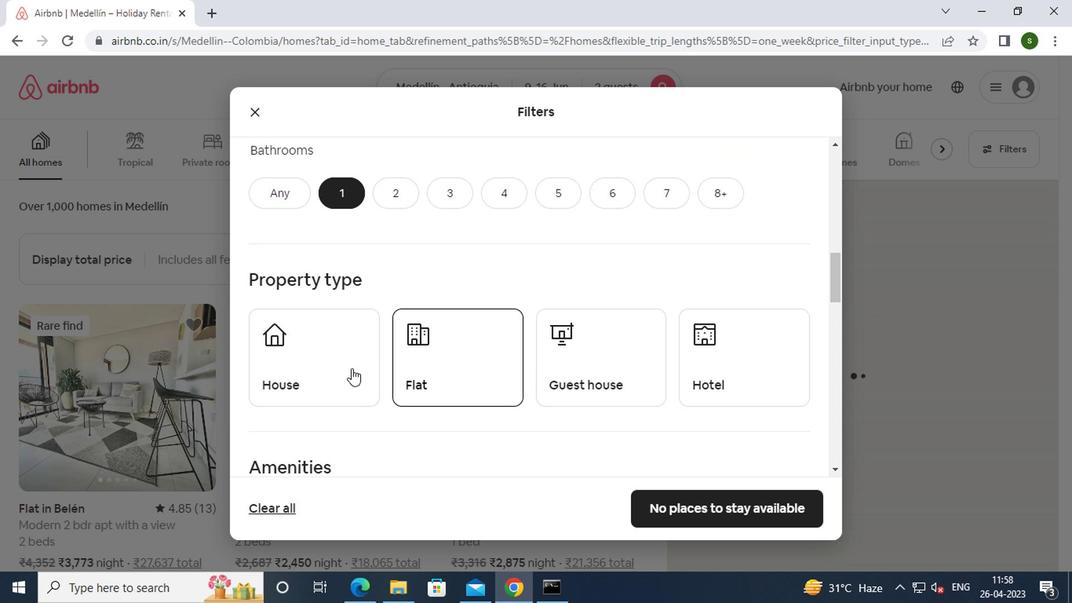 
Action: Mouse moved to (421, 366)
Screenshot: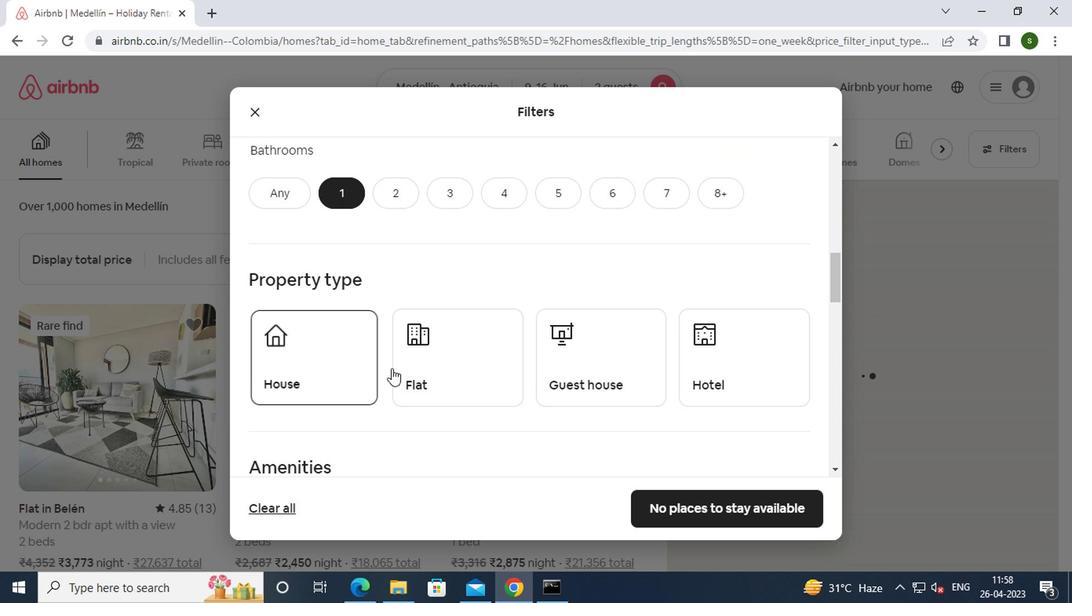 
Action: Mouse pressed left at (421, 366)
Screenshot: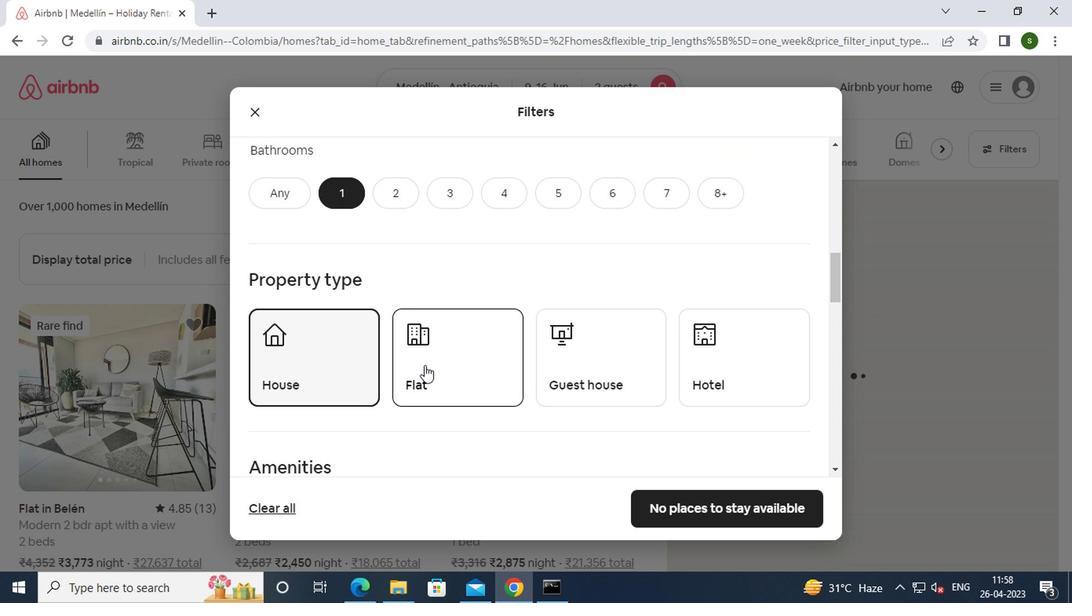 
Action: Mouse moved to (598, 357)
Screenshot: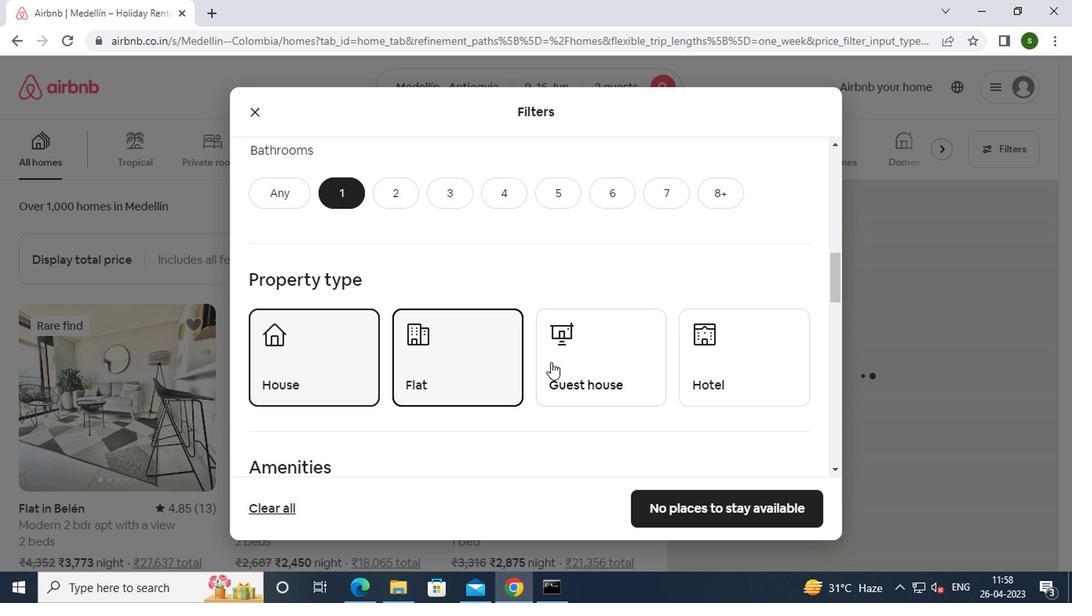 
Action: Mouse pressed left at (598, 357)
Screenshot: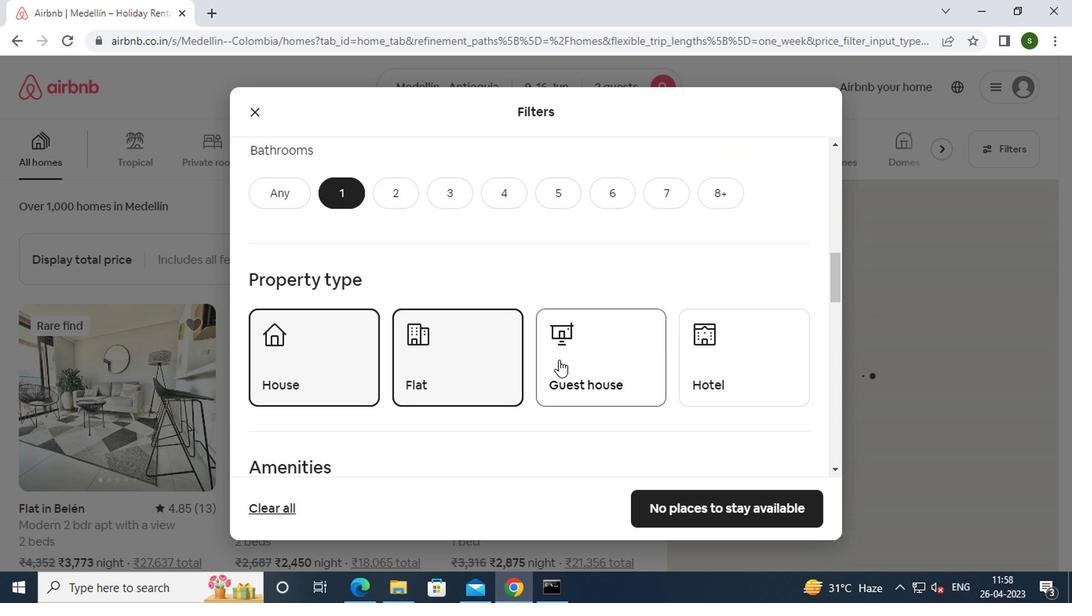 
Action: Mouse moved to (540, 336)
Screenshot: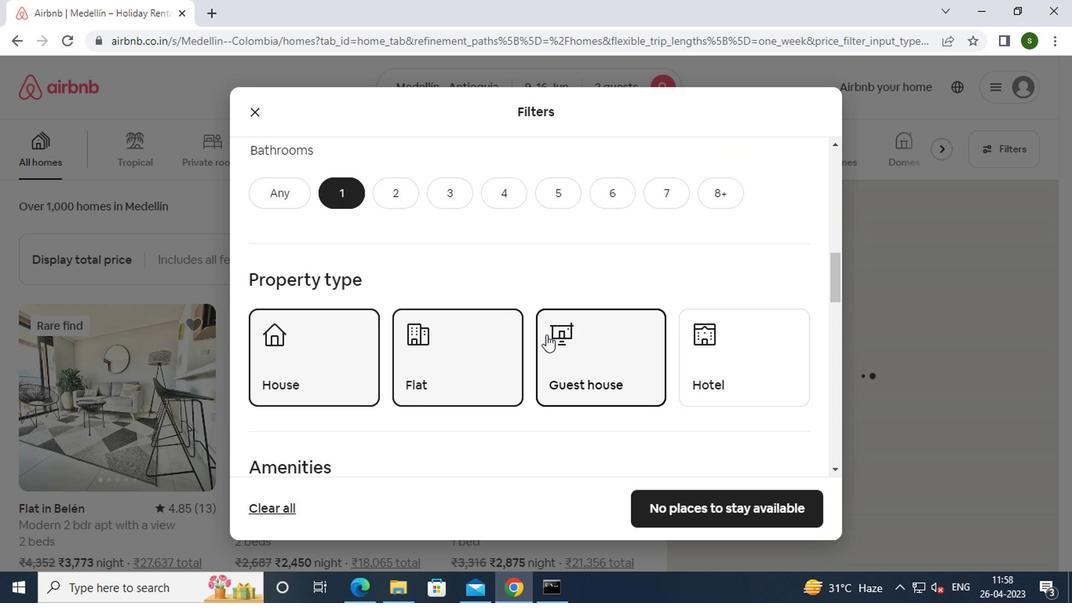 
Action: Mouse scrolled (540, 335) with delta (0, -1)
Screenshot: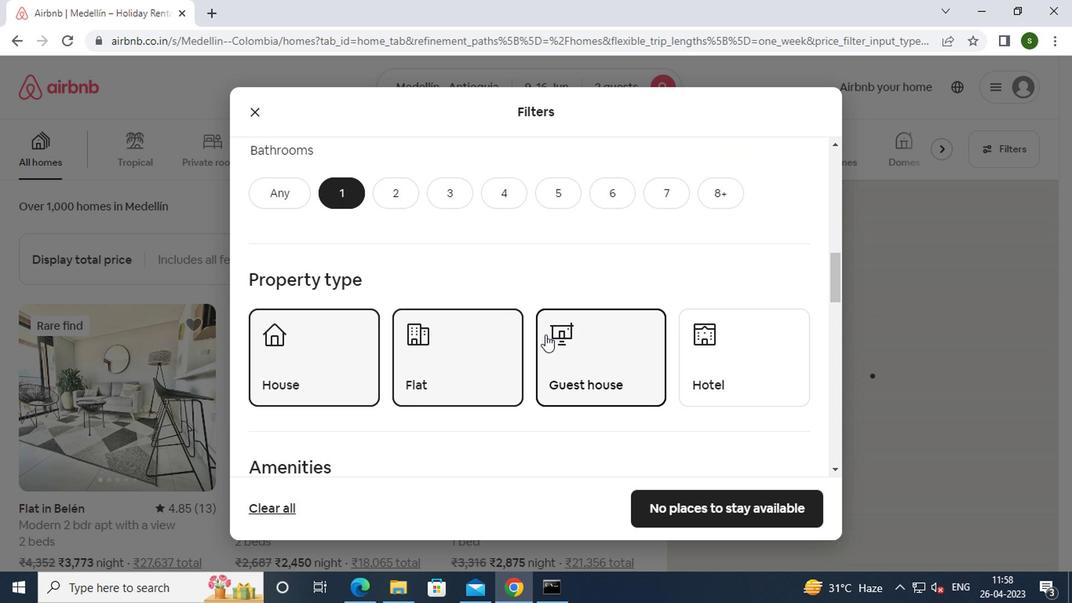 
Action: Mouse scrolled (540, 335) with delta (0, -1)
Screenshot: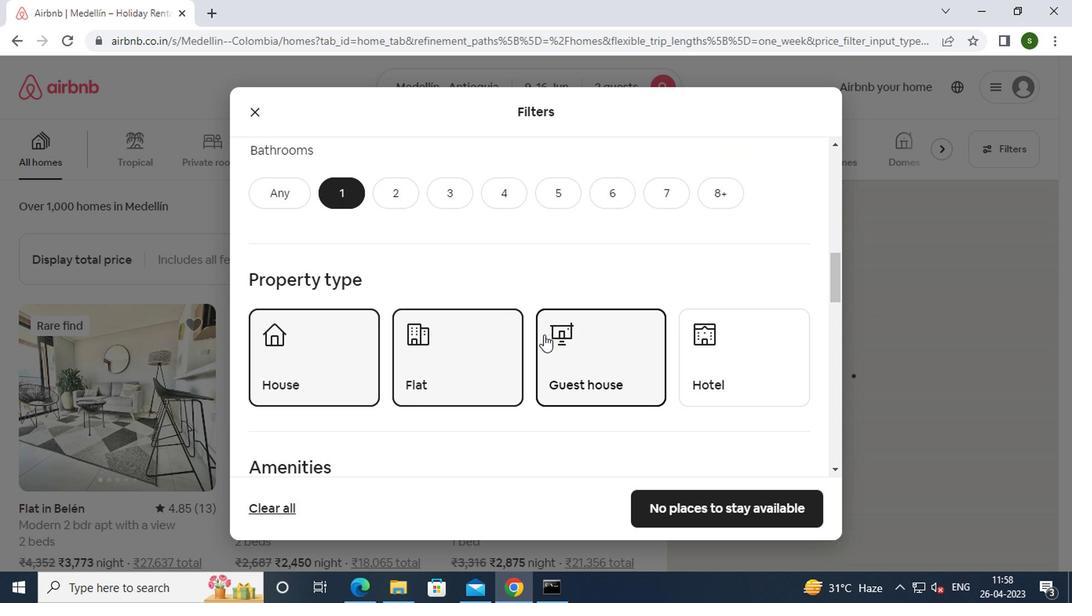 
Action: Mouse scrolled (540, 335) with delta (0, -1)
Screenshot: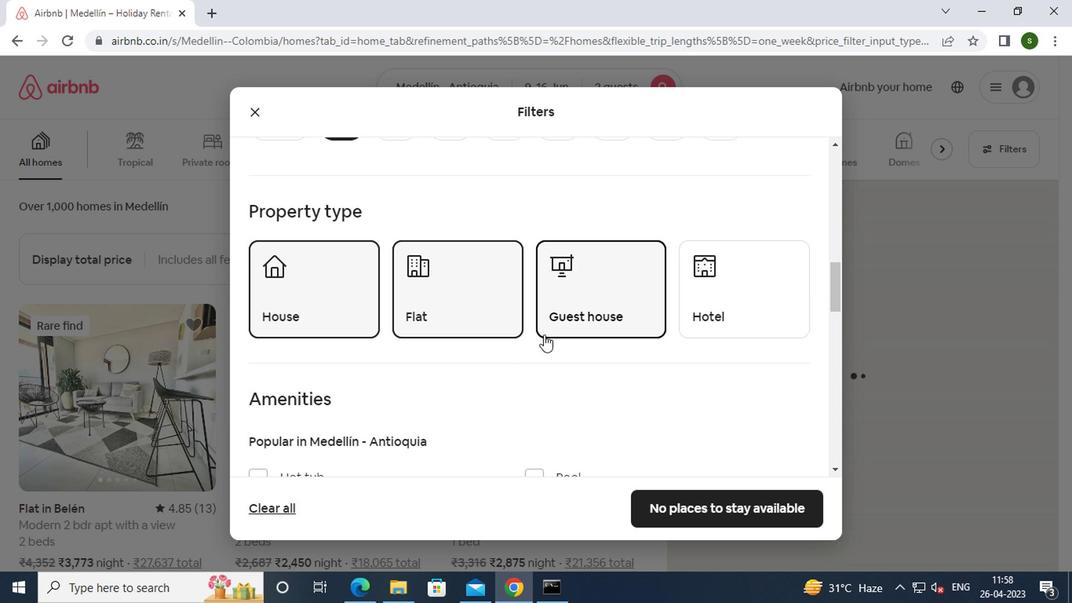 
Action: Mouse scrolled (540, 335) with delta (0, -1)
Screenshot: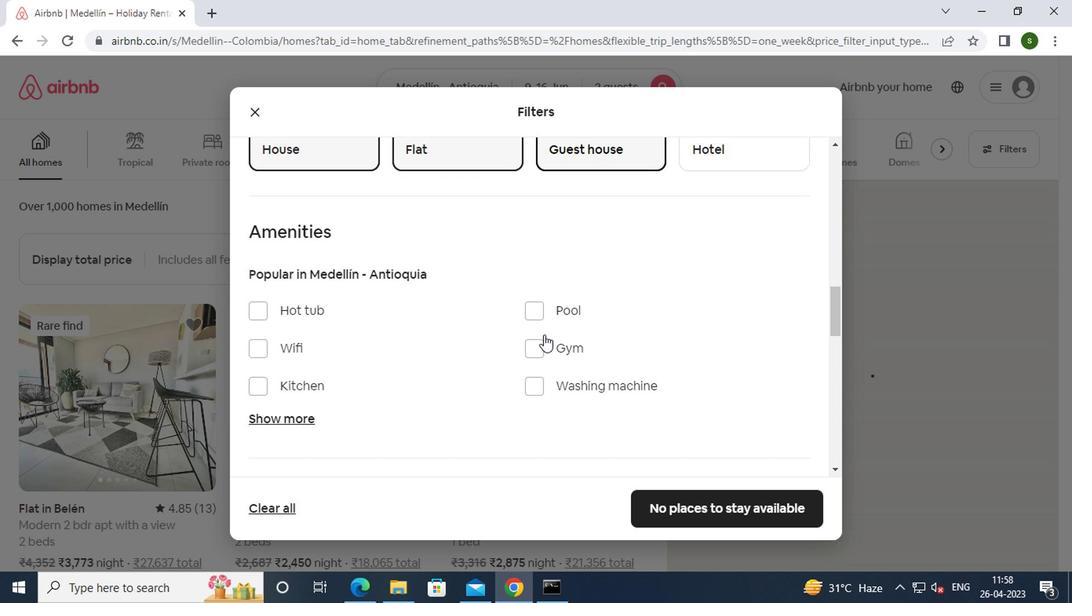 
Action: Mouse moved to (528, 314)
Screenshot: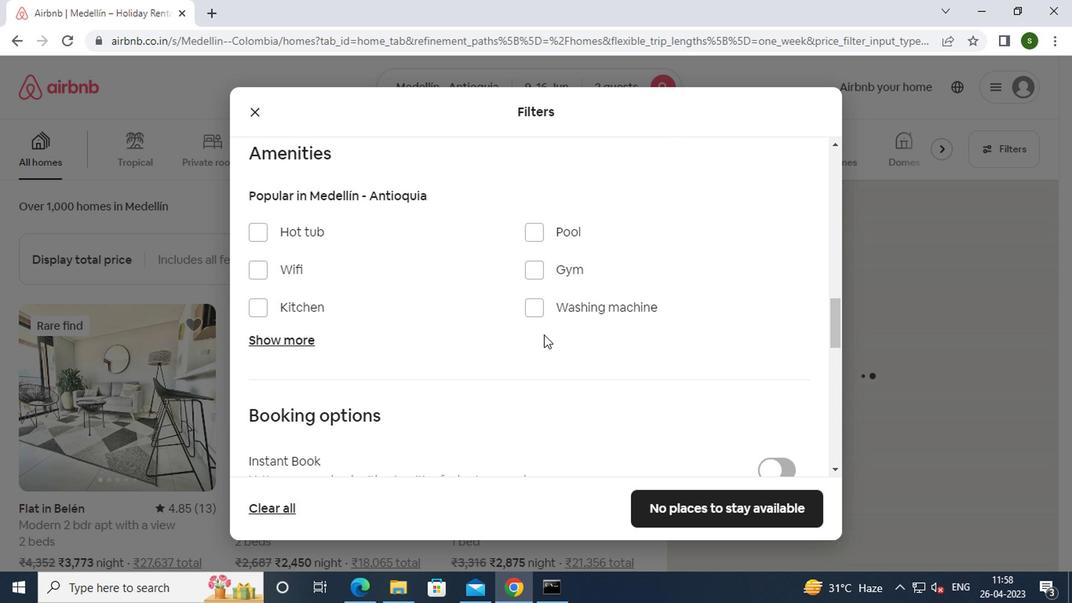 
Action: Mouse pressed left at (528, 314)
Screenshot: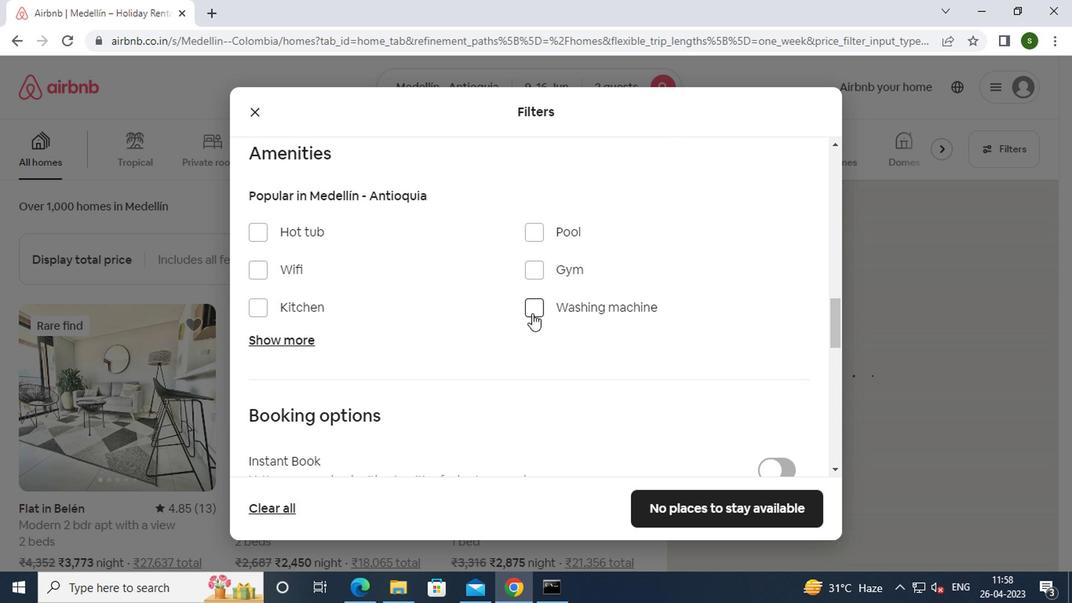 
Action: Mouse moved to (506, 349)
Screenshot: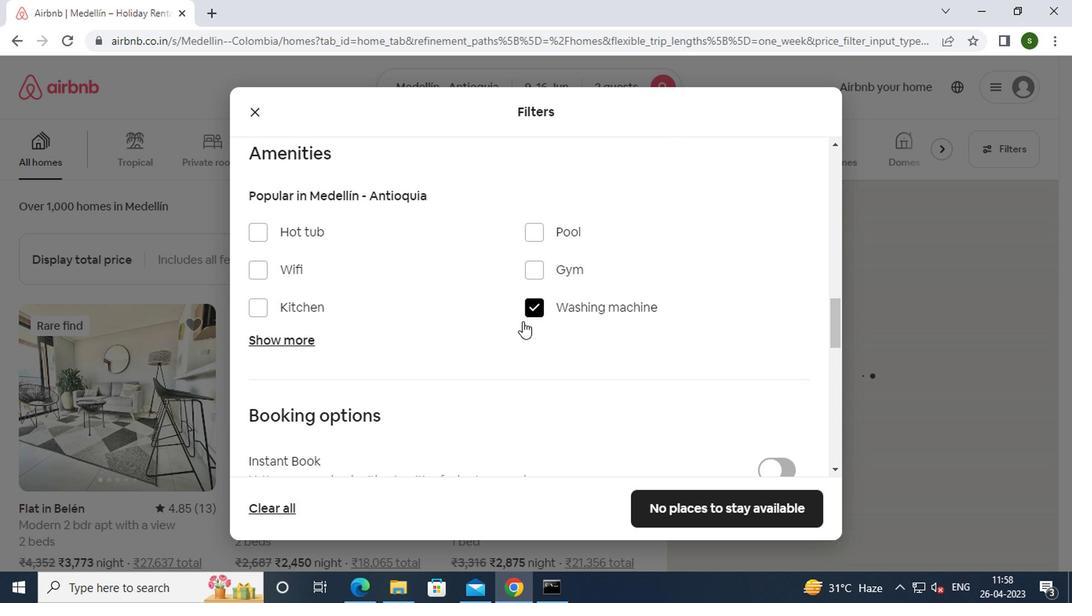 
Action: Mouse scrolled (506, 348) with delta (0, -1)
Screenshot: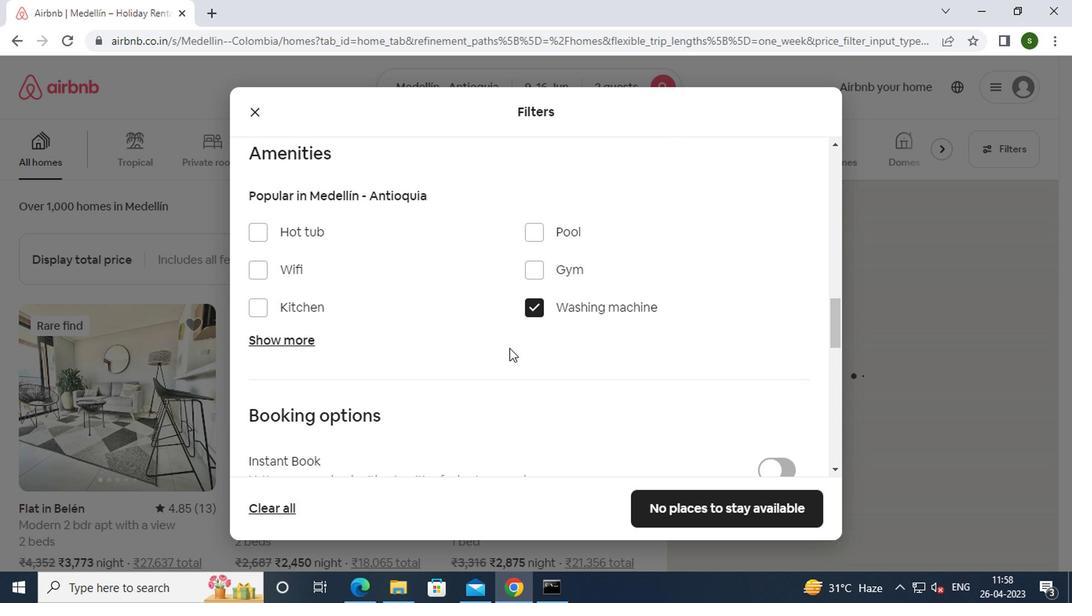 
Action: Mouse scrolled (506, 348) with delta (0, -1)
Screenshot: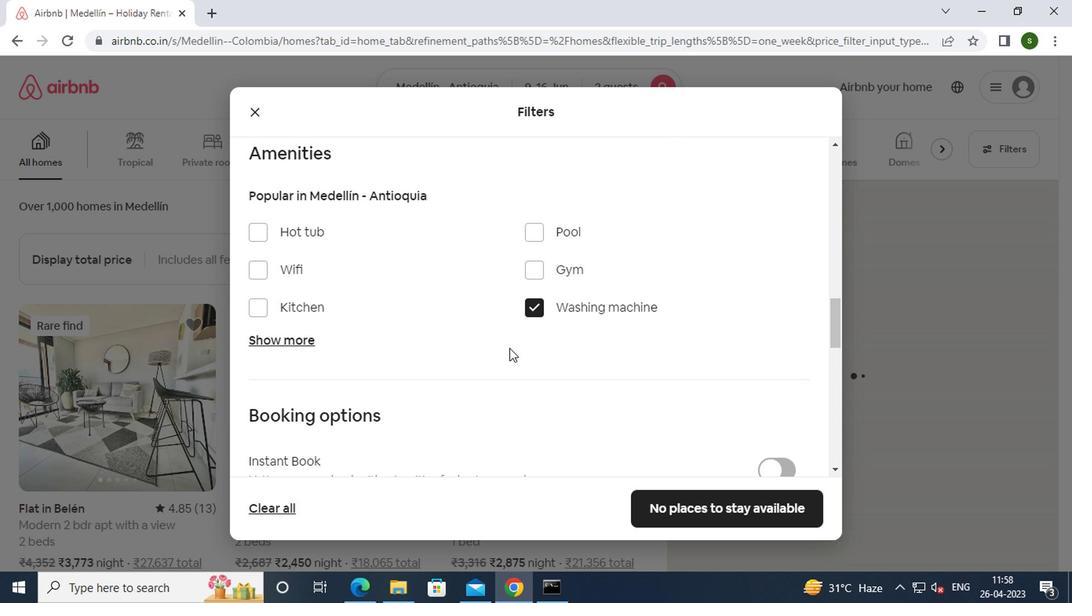 
Action: Mouse scrolled (506, 348) with delta (0, -1)
Screenshot: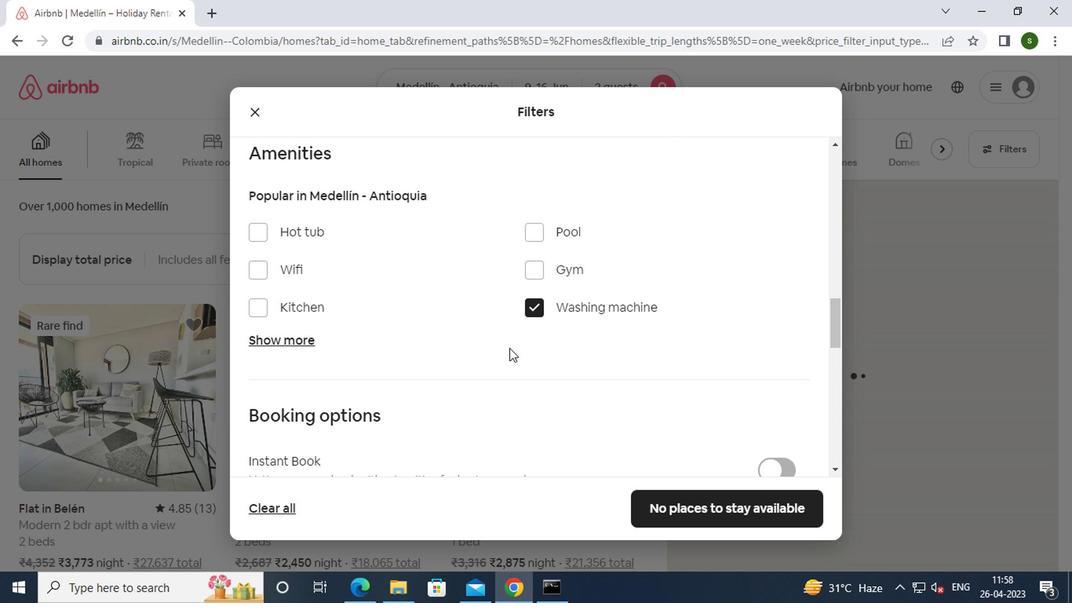 
Action: Mouse moved to (768, 291)
Screenshot: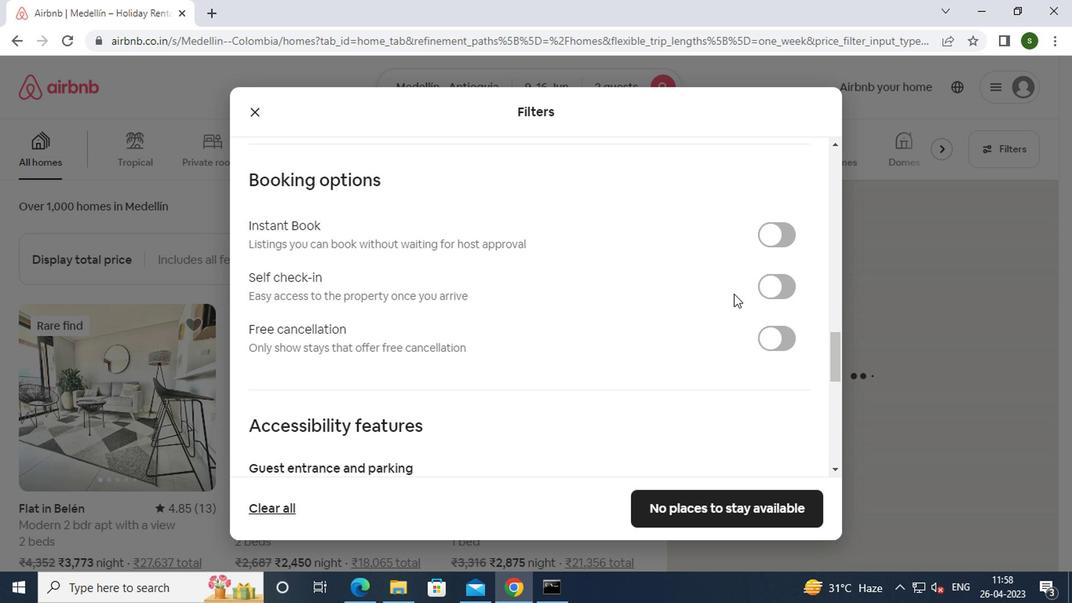 
Action: Mouse pressed left at (768, 291)
Screenshot: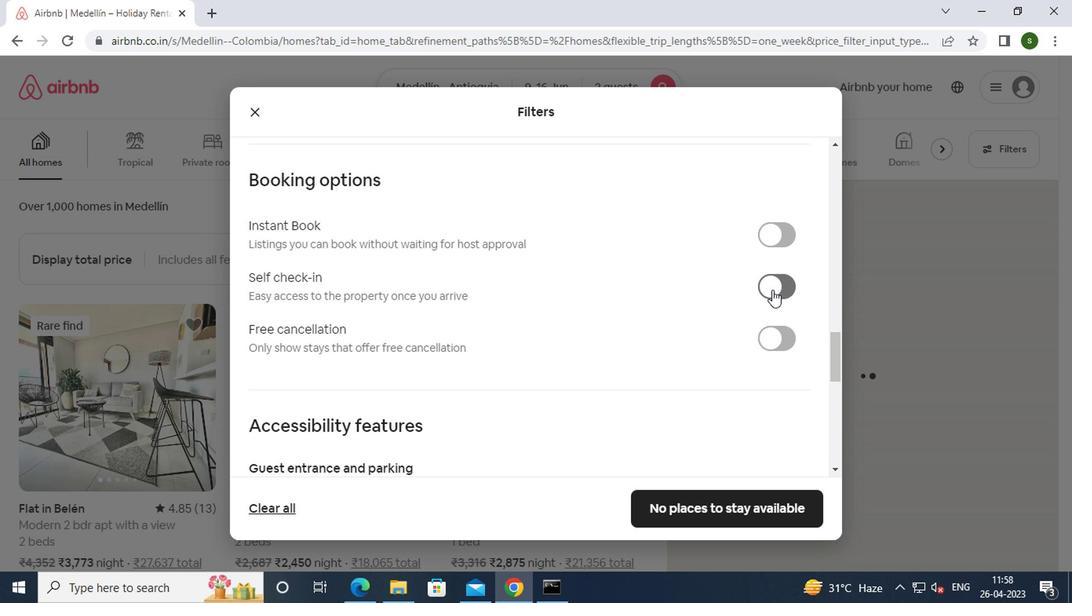 
Action: Mouse moved to (633, 337)
Screenshot: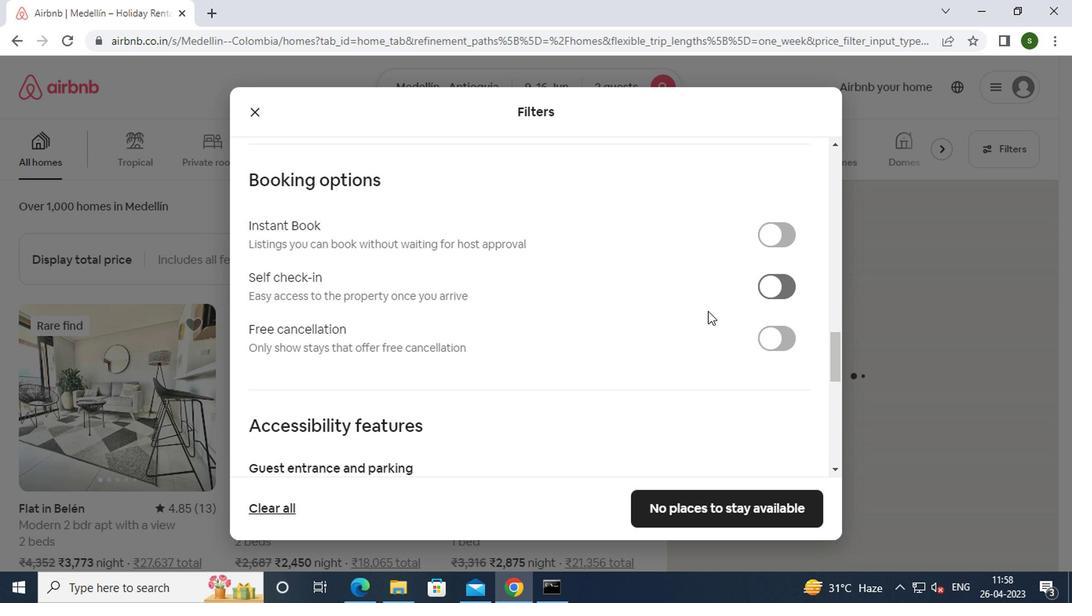 
Action: Mouse scrolled (633, 336) with delta (0, -1)
Screenshot: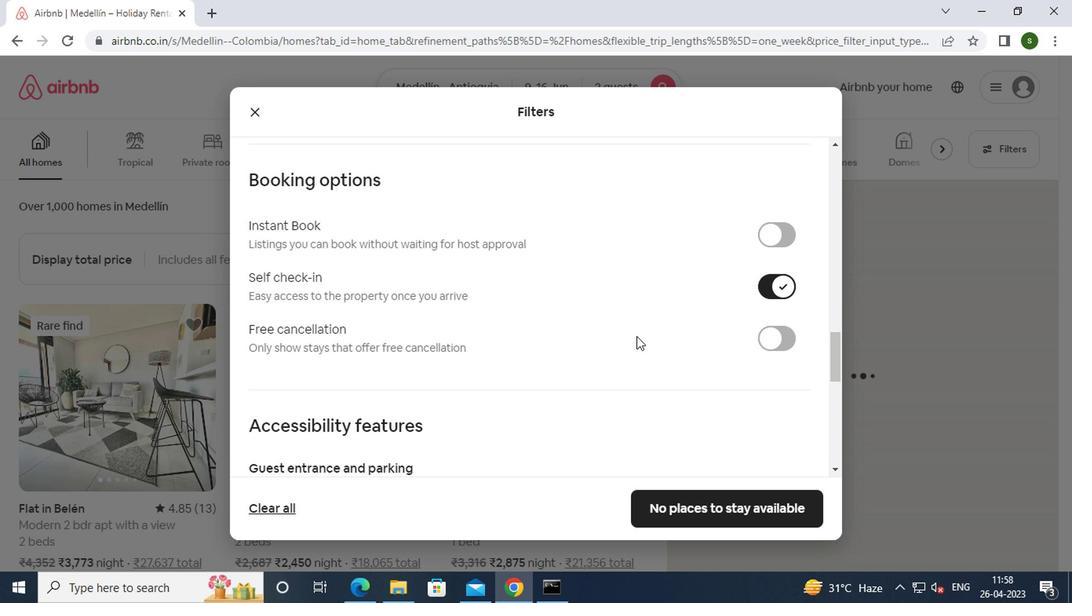 
Action: Mouse scrolled (633, 336) with delta (0, -1)
Screenshot: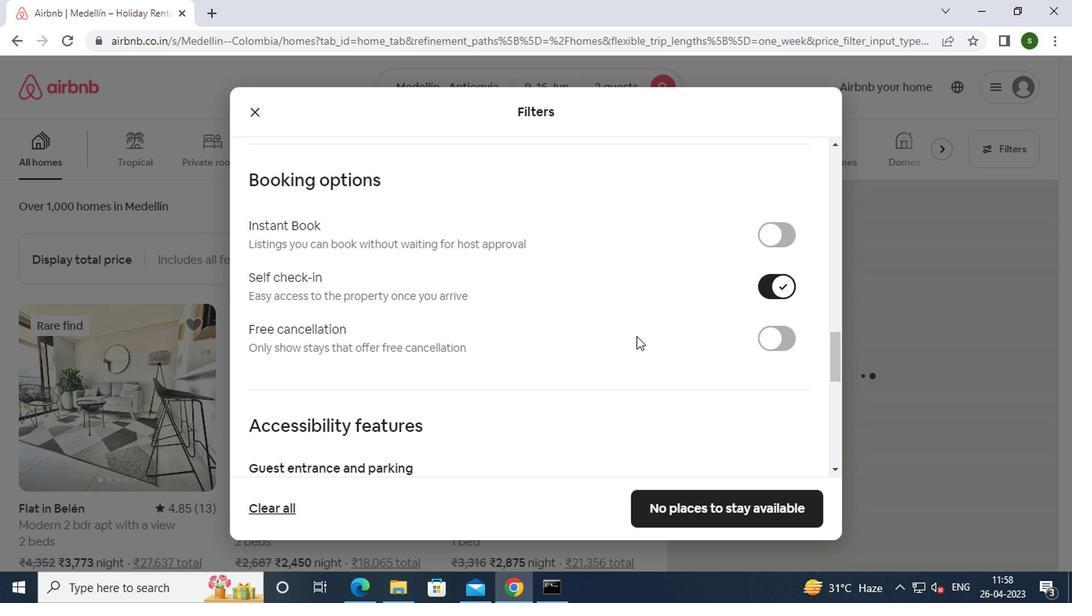 
Action: Mouse moved to (633, 338)
Screenshot: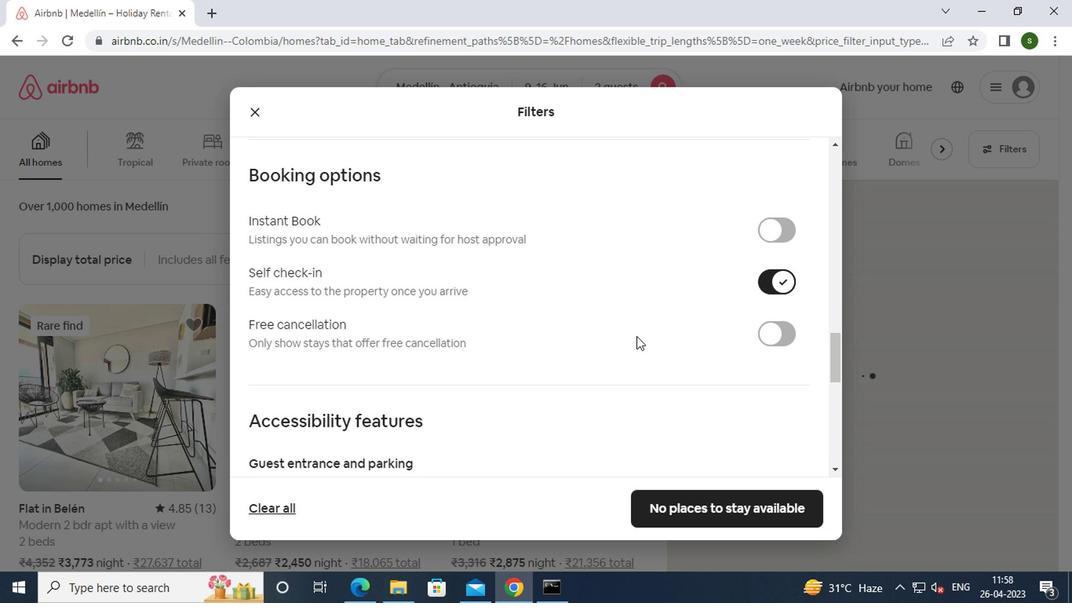 
Action: Mouse scrolled (633, 337) with delta (0, 0)
Screenshot: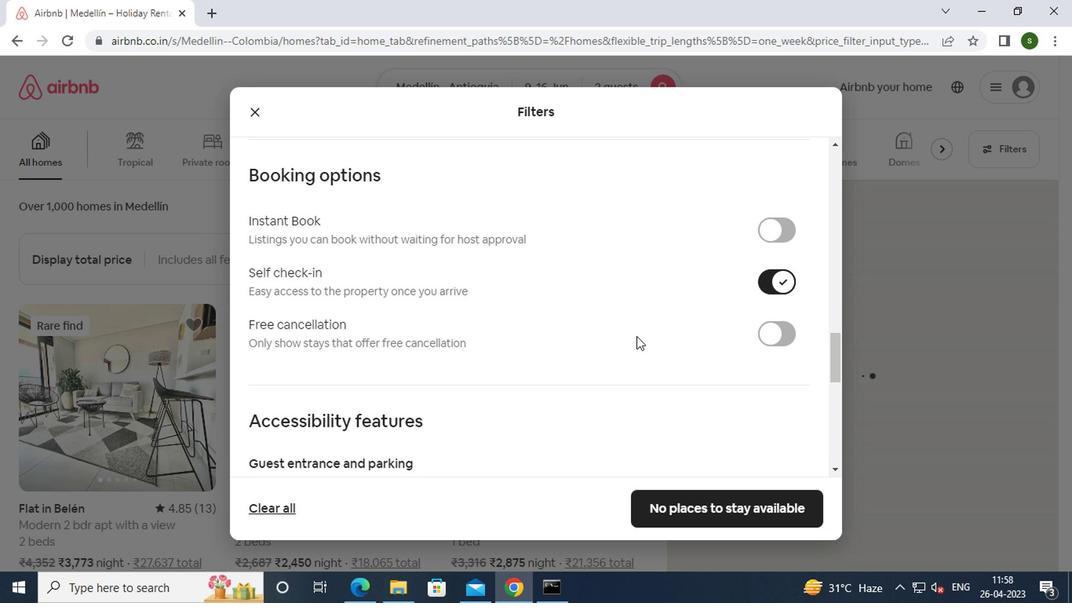 
Action: Mouse scrolled (633, 337) with delta (0, 0)
Screenshot: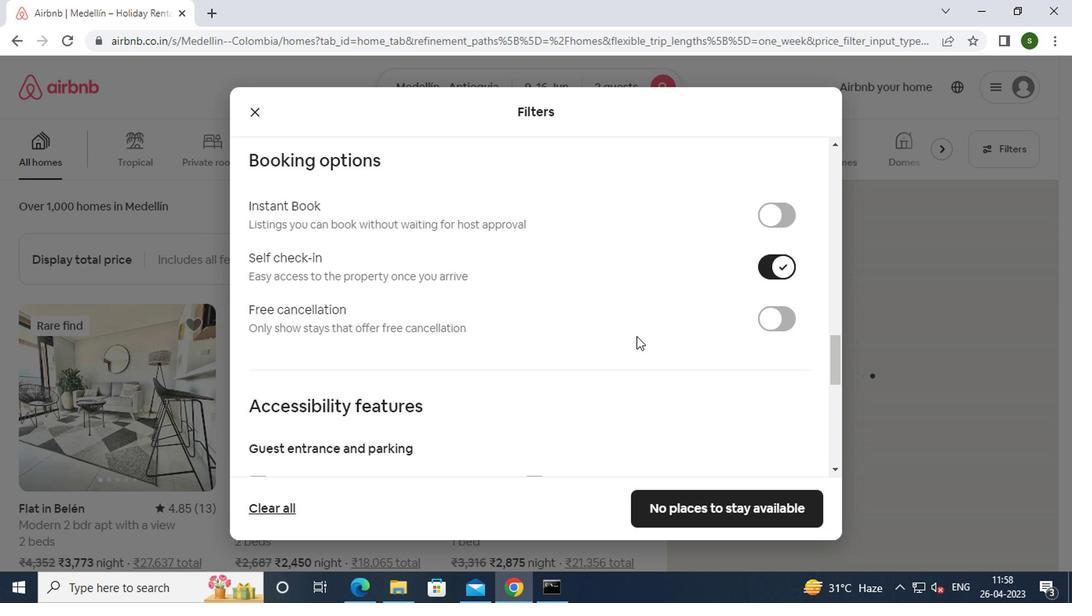 
Action: Mouse scrolled (633, 337) with delta (0, 0)
Screenshot: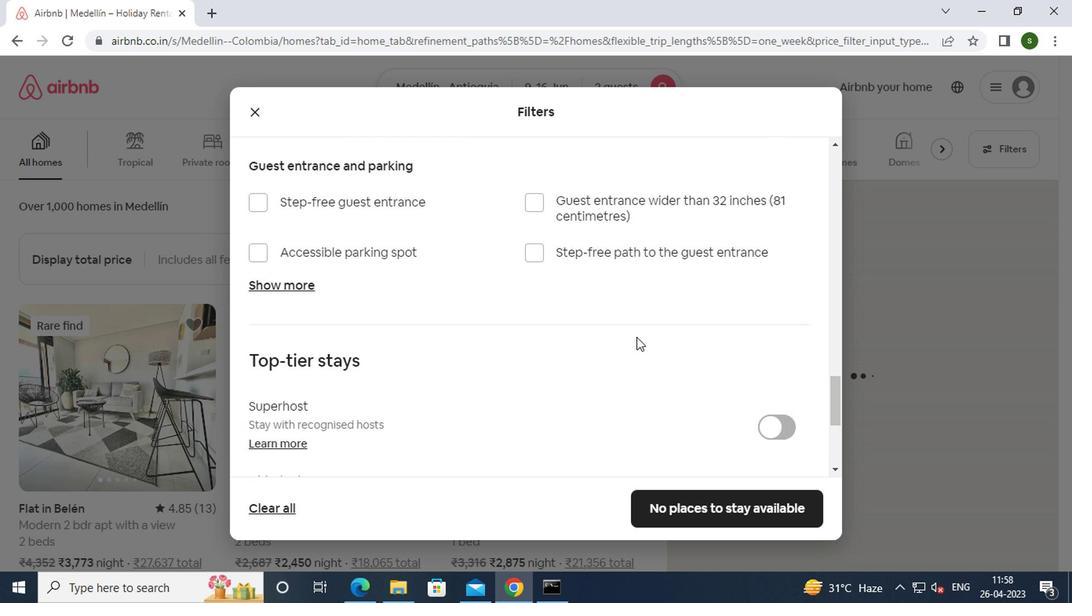 
Action: Mouse scrolled (633, 337) with delta (0, 0)
Screenshot: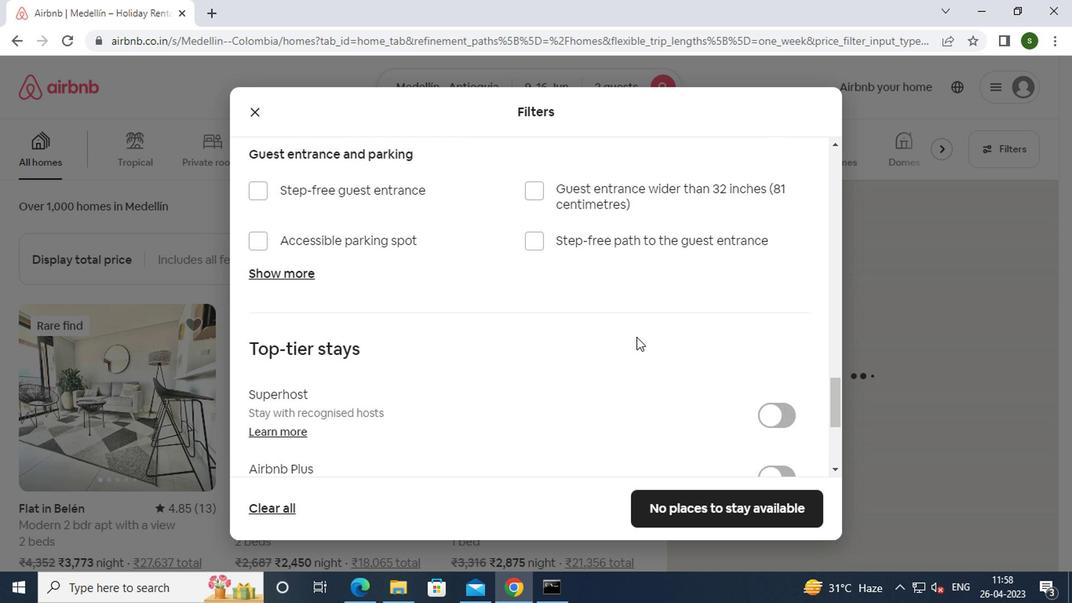 
Action: Mouse scrolled (633, 337) with delta (0, 0)
Screenshot: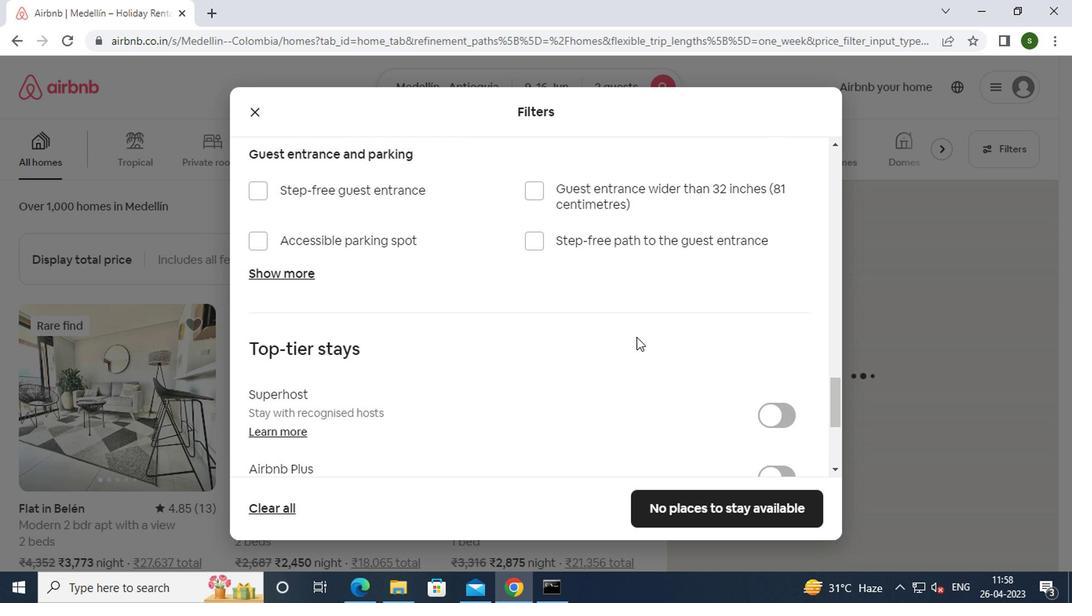
Action: Mouse scrolled (633, 337) with delta (0, 0)
Screenshot: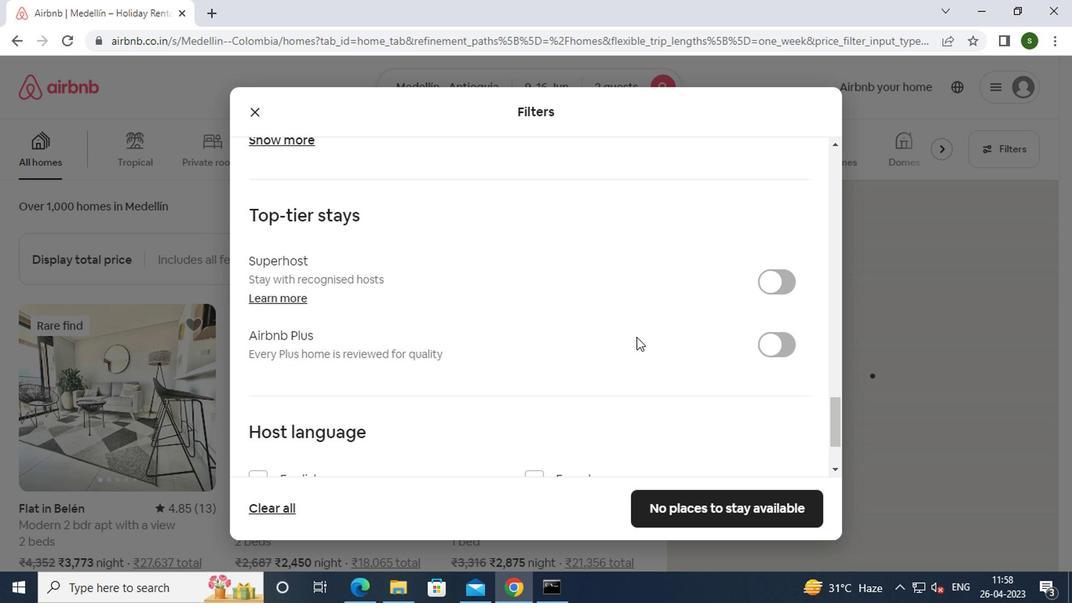 
Action: Mouse scrolled (633, 337) with delta (0, 0)
Screenshot: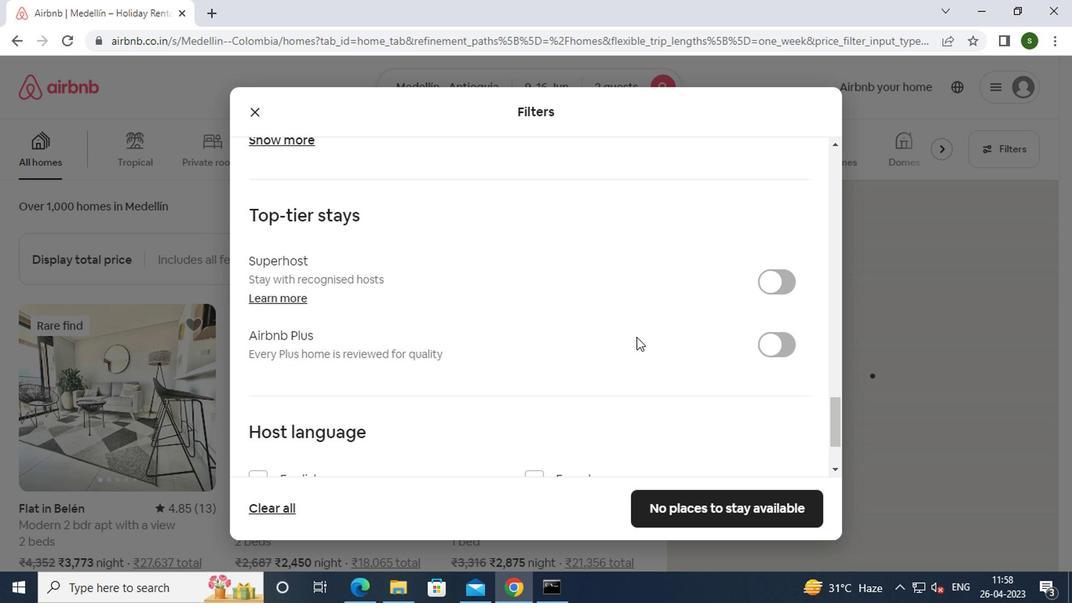
Action: Mouse moved to (290, 373)
Screenshot: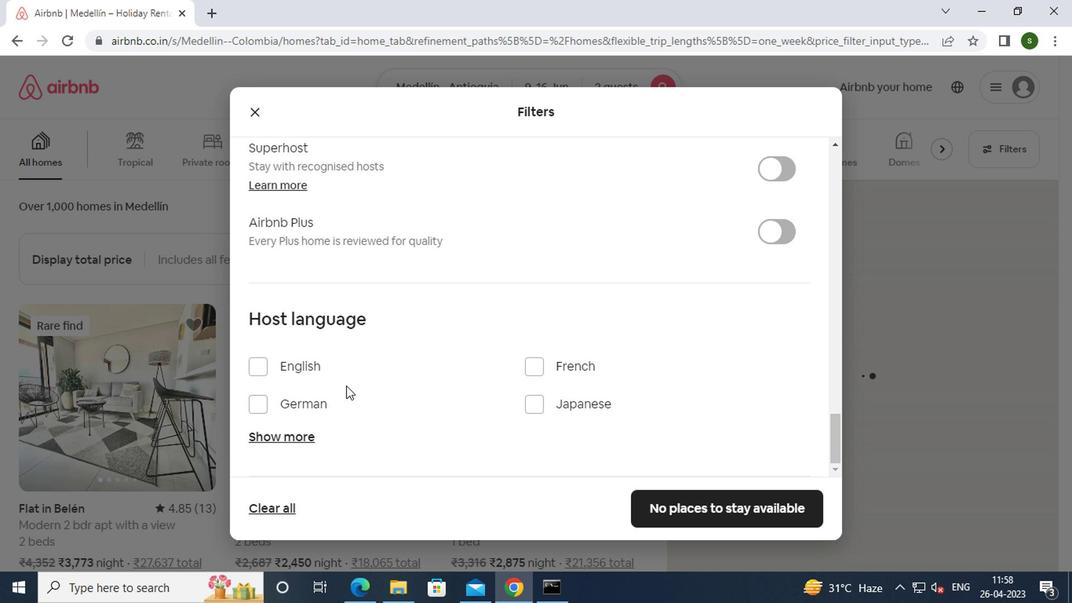 
Action: Mouse pressed left at (290, 373)
Screenshot: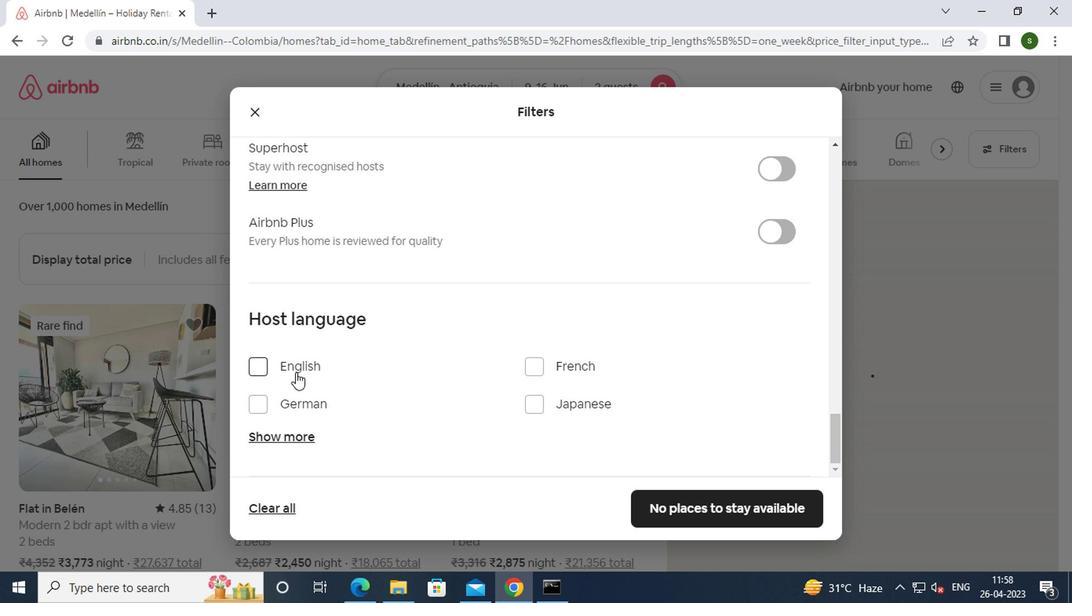 
Action: Mouse moved to (661, 503)
Screenshot: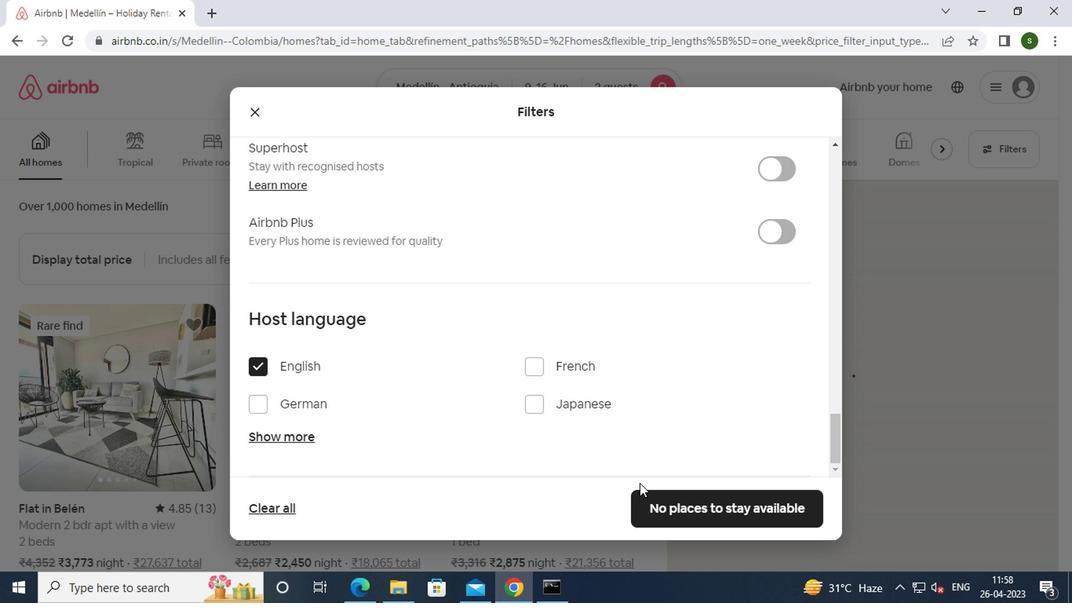 
Action: Mouse pressed left at (661, 503)
Screenshot: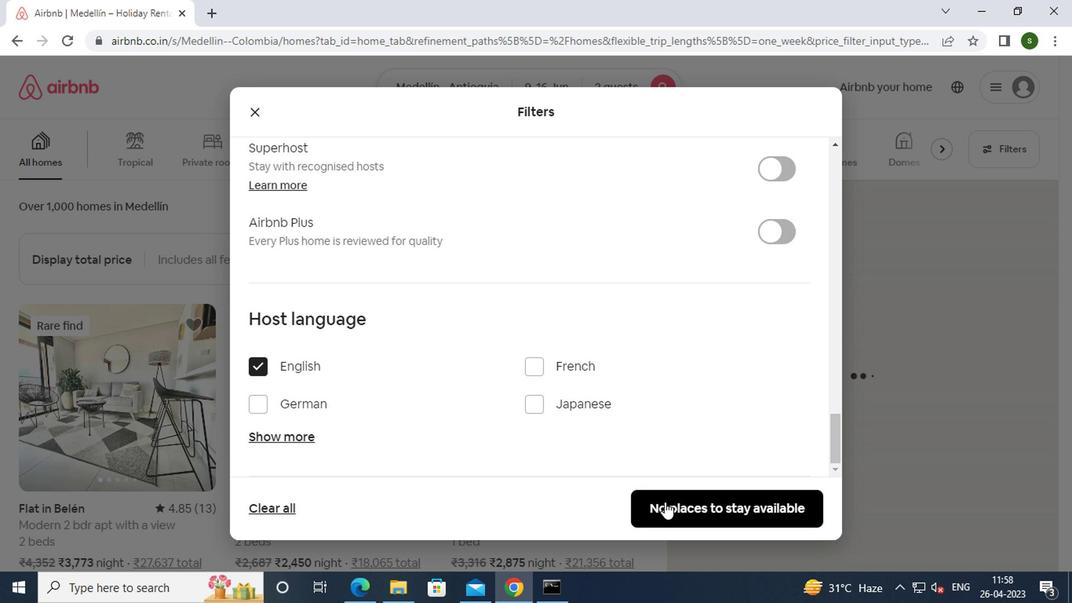 
